 Task: Look for space in Avola, Italy from 2nd September, 2023 to 6th September, 2023 for 2 adults in price range Rs.15000 to Rs.20000. Place can be entire place with 1  bedroom having 1 bed and 1 bathroom. Property type can be house, flat, guest house, hotel. Booking option can be shelf check-in. Required host language is English.
Action: Mouse moved to (391, 71)
Screenshot: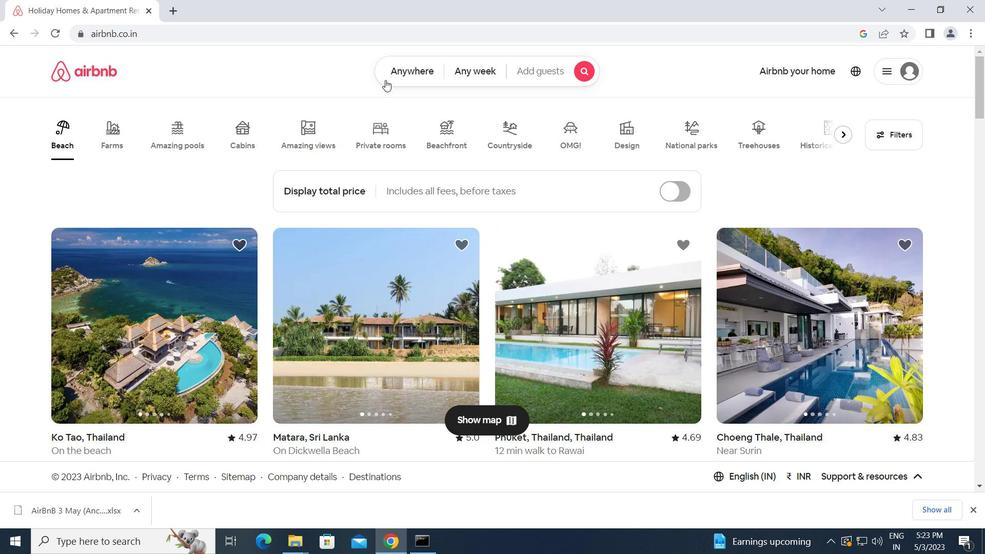 
Action: Mouse pressed left at (391, 71)
Screenshot: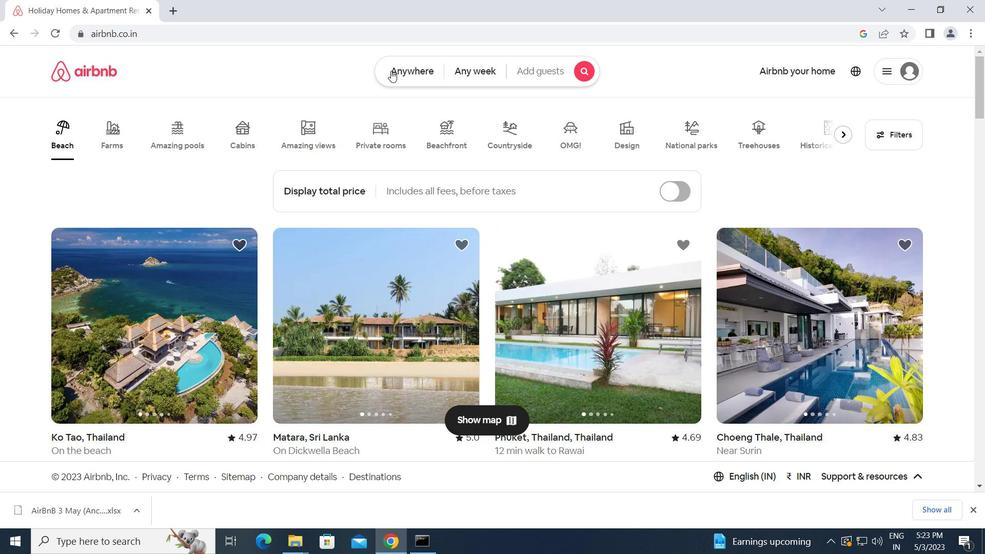 
Action: Mouse moved to (323, 120)
Screenshot: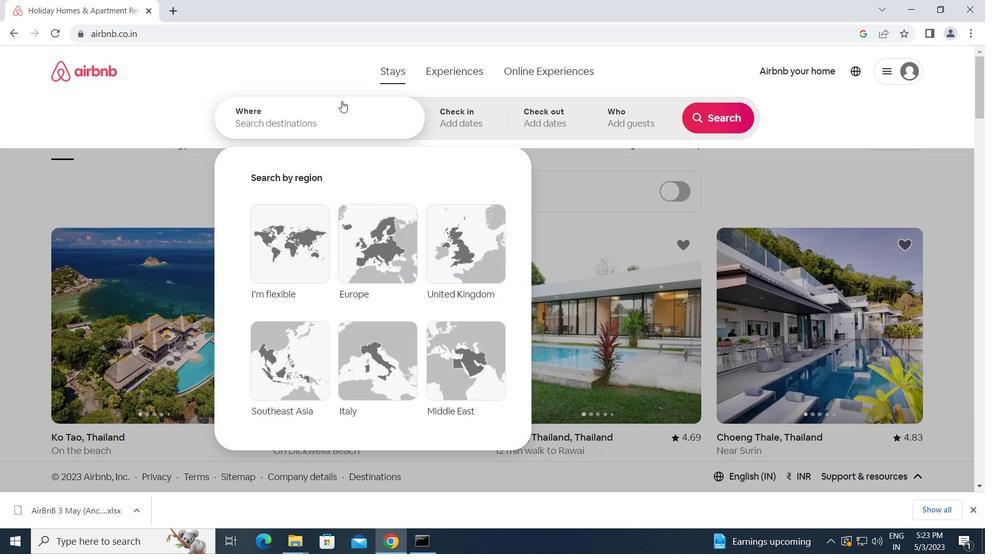 
Action: Mouse pressed left at (323, 120)
Screenshot: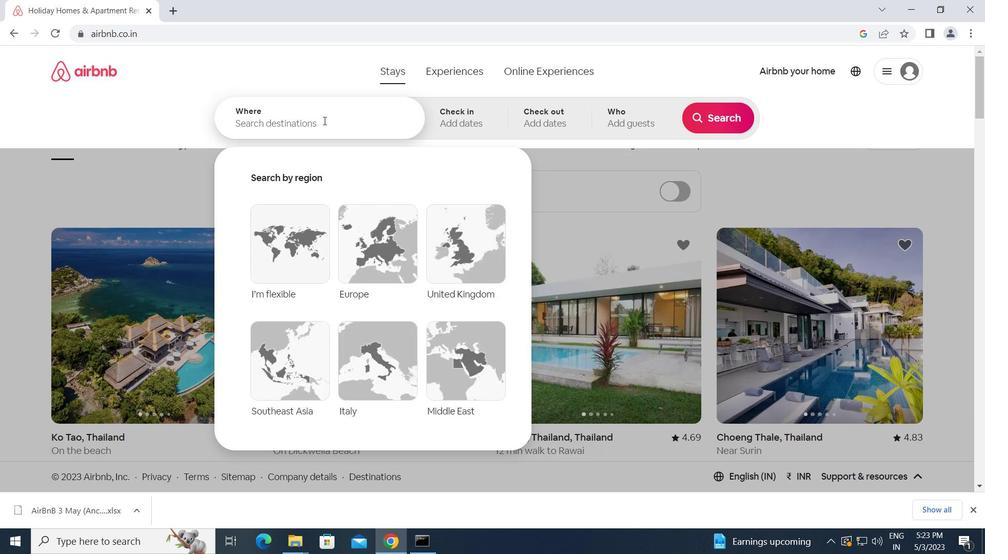 
Action: Key pressed <Key.caps_lock>a<Key.caps_lock>vola,<Key.space><Key.caps_lock>i<Key.caps_lock>taly<Key.enter>
Screenshot: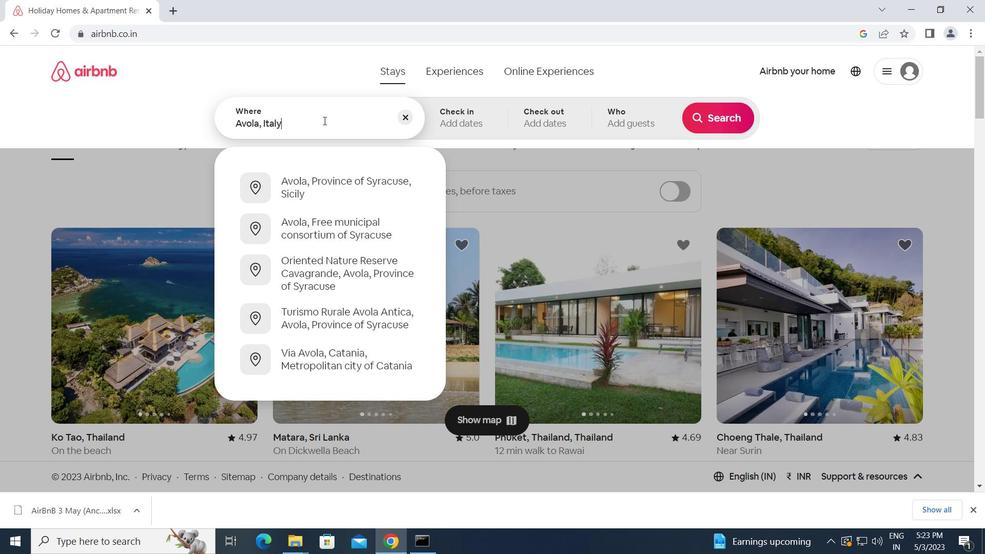 
Action: Mouse moved to (711, 218)
Screenshot: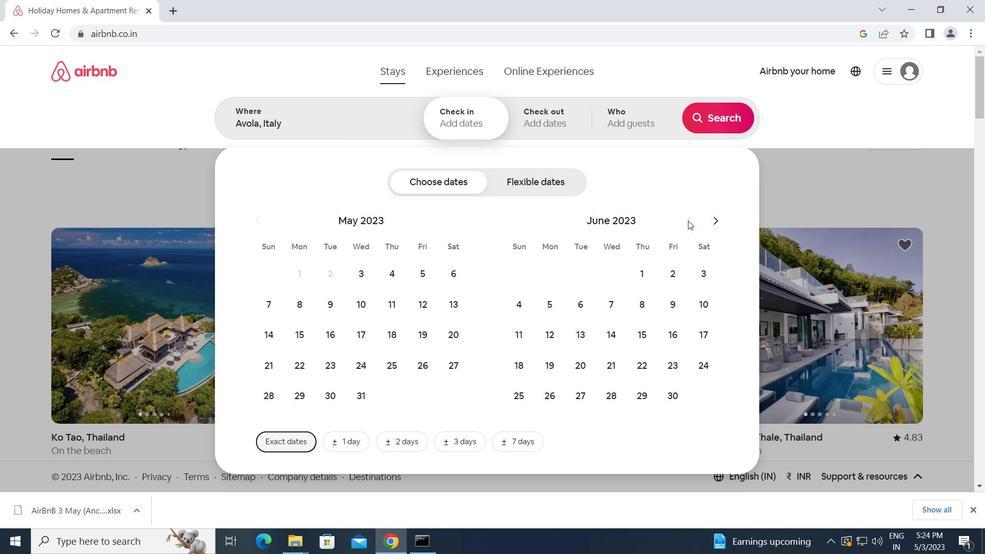 
Action: Mouse pressed left at (711, 218)
Screenshot: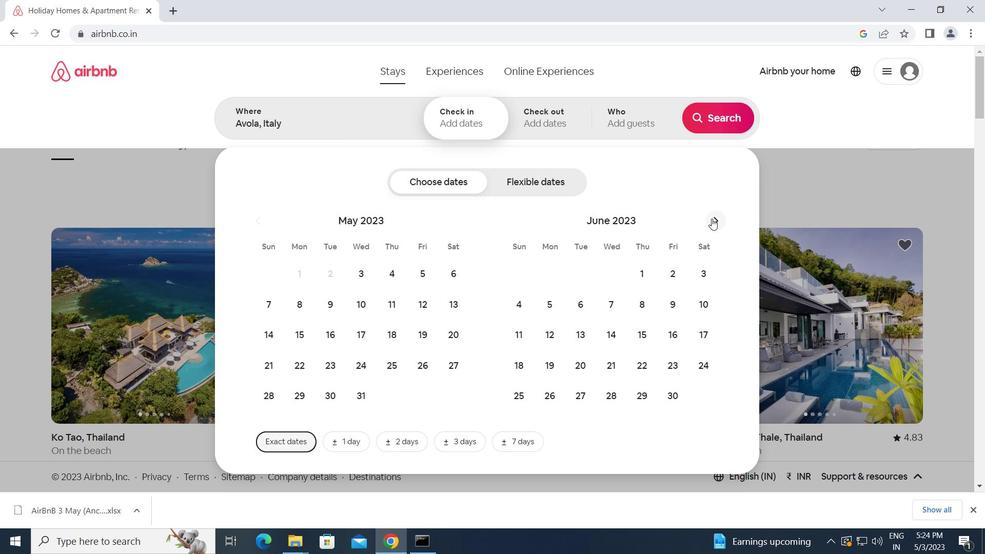 
Action: Mouse pressed left at (711, 218)
Screenshot: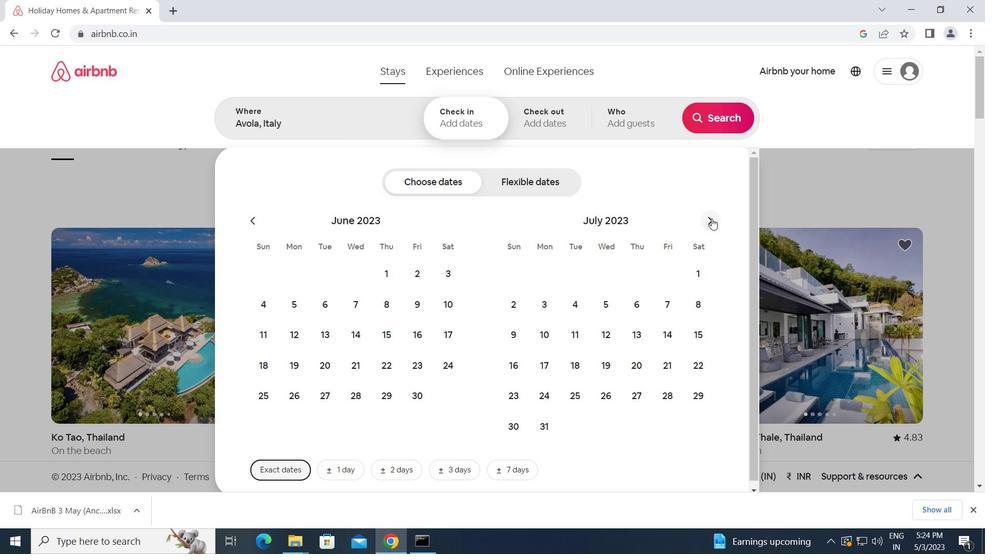 
Action: Mouse pressed left at (711, 218)
Screenshot: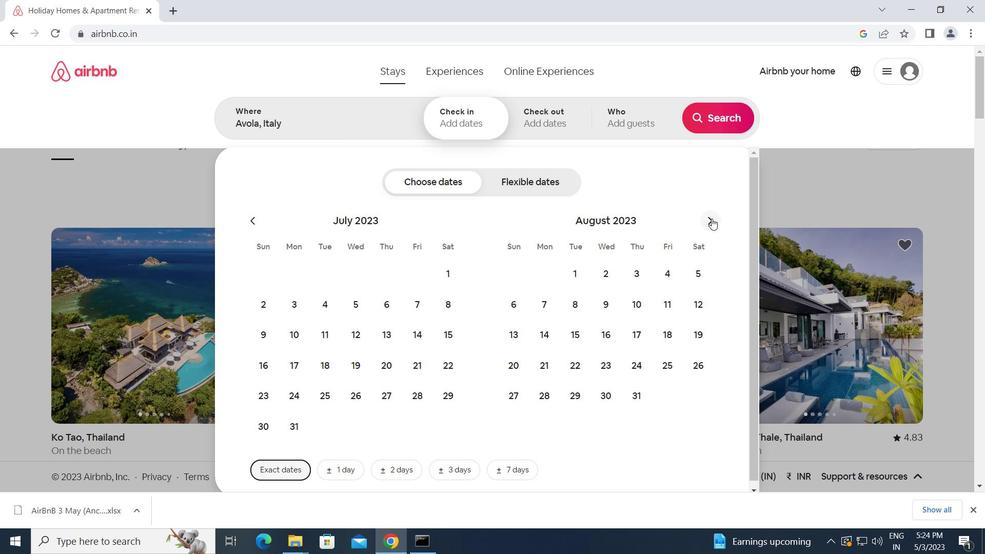 
Action: Mouse moved to (609, 306)
Screenshot: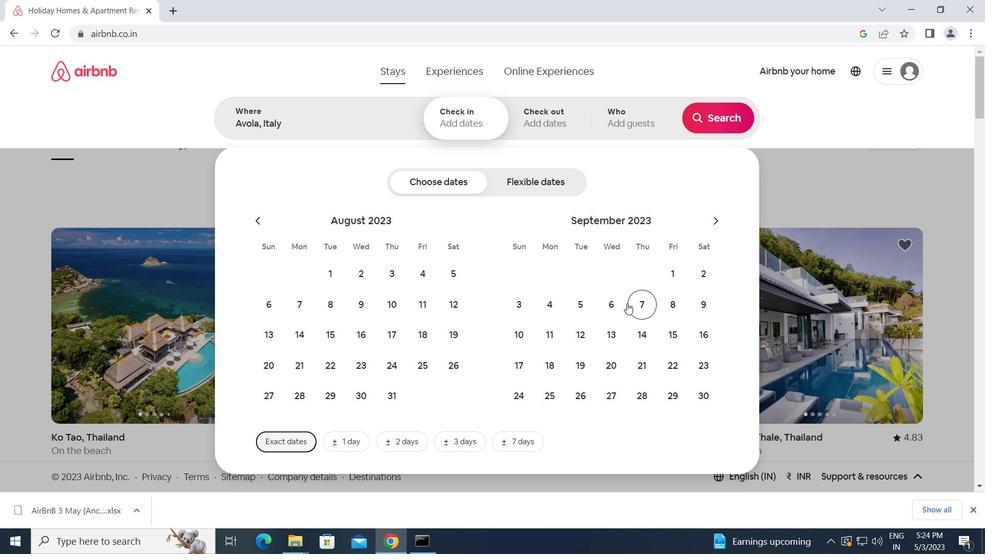
Action: Mouse pressed left at (609, 306)
Screenshot: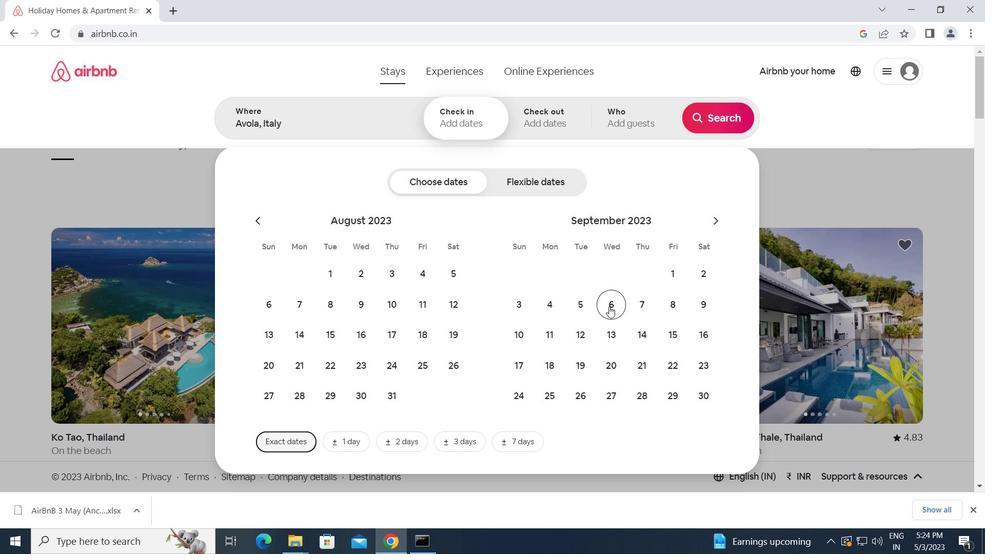 
Action: Mouse moved to (701, 267)
Screenshot: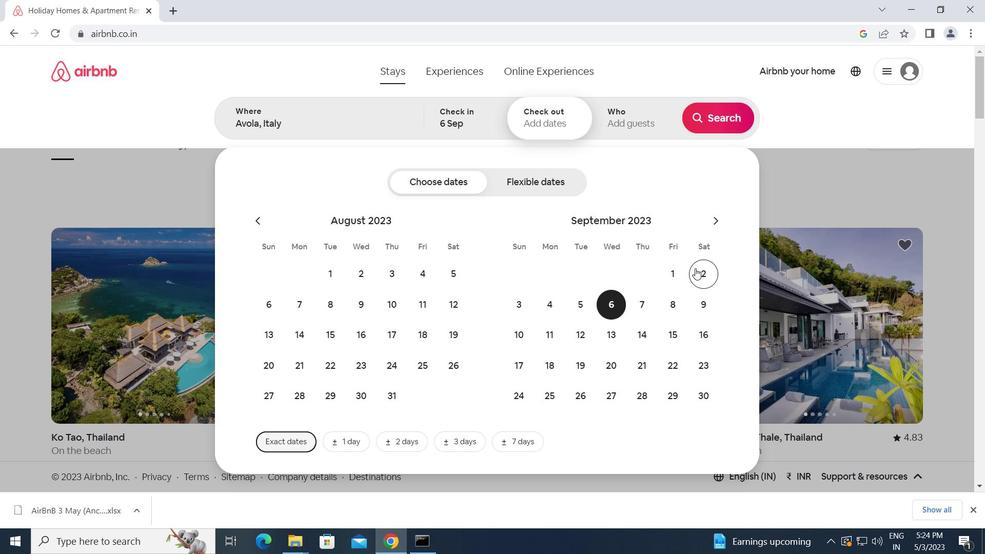 
Action: Mouse pressed left at (701, 267)
Screenshot: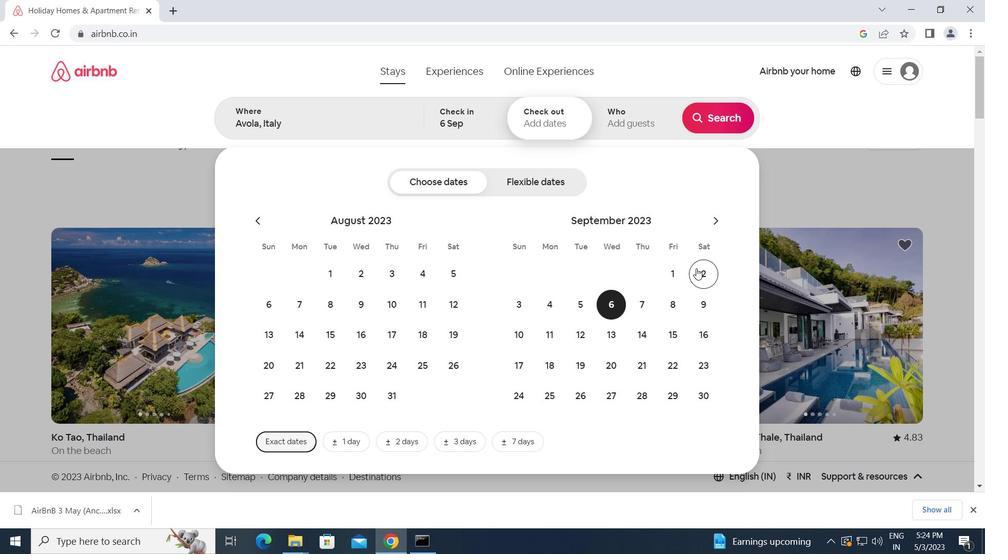 
Action: Mouse moved to (619, 307)
Screenshot: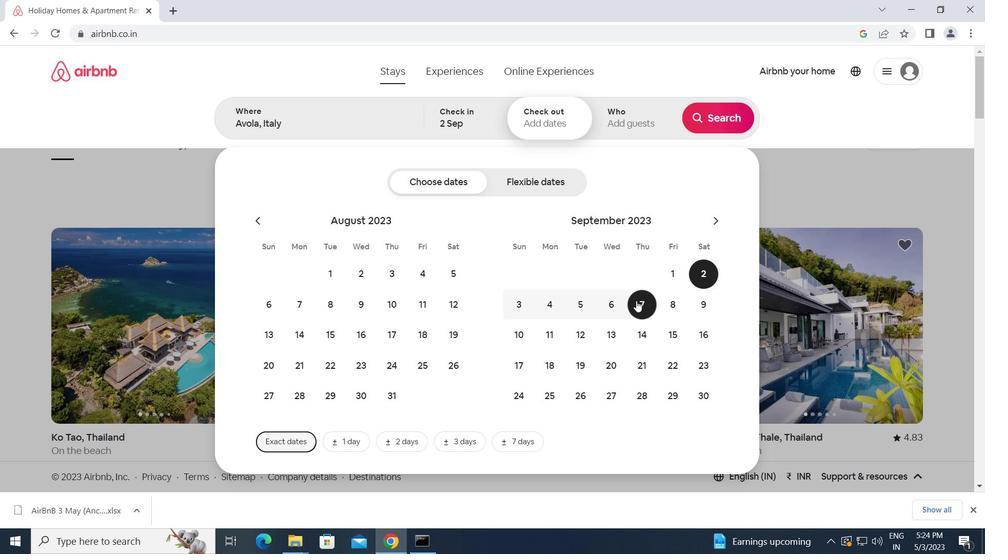
Action: Mouse pressed left at (619, 307)
Screenshot: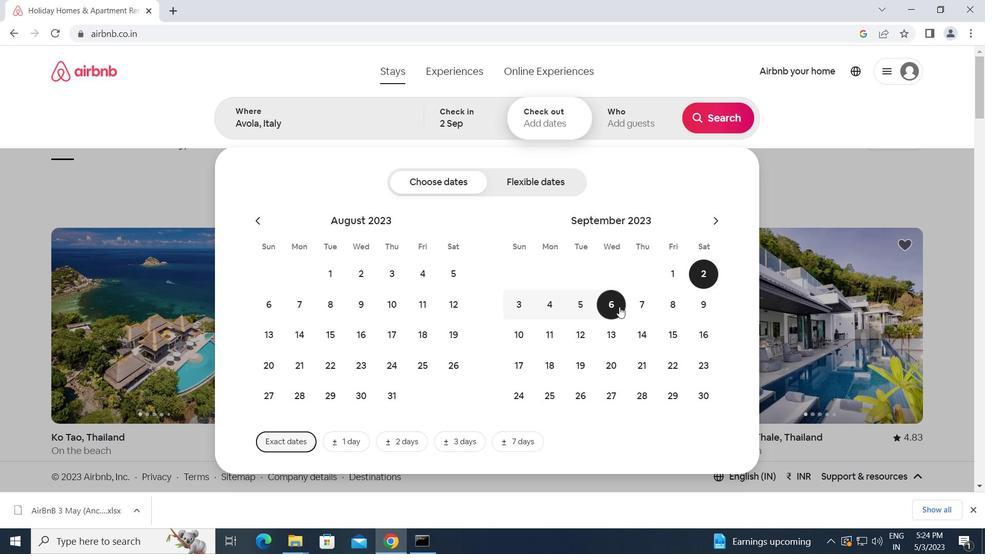 
Action: Mouse moved to (644, 128)
Screenshot: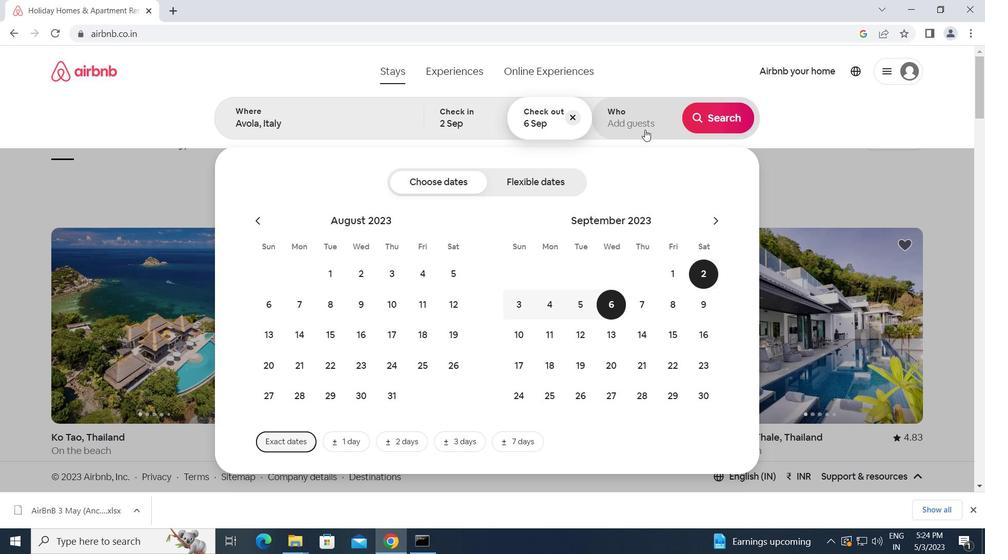 
Action: Mouse pressed left at (644, 128)
Screenshot: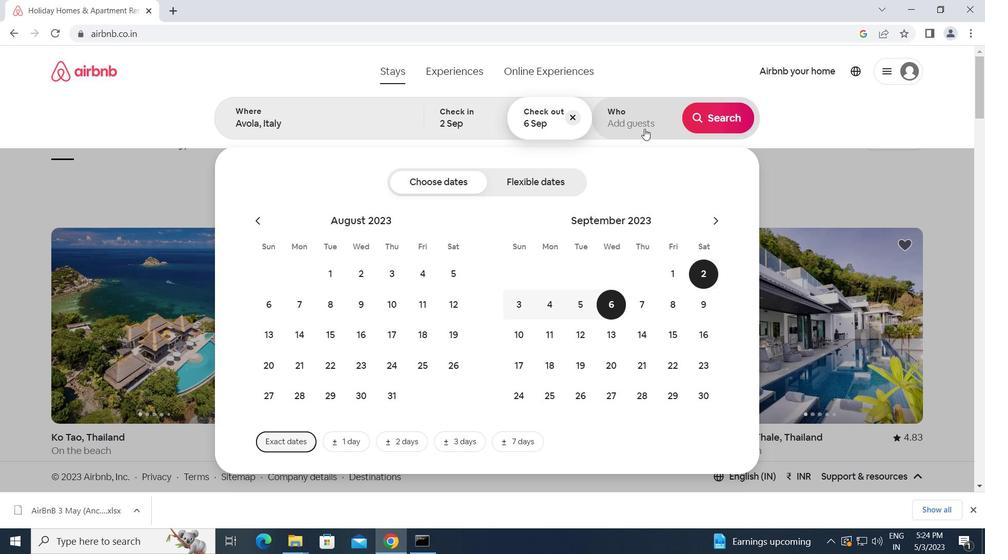 
Action: Mouse moved to (725, 187)
Screenshot: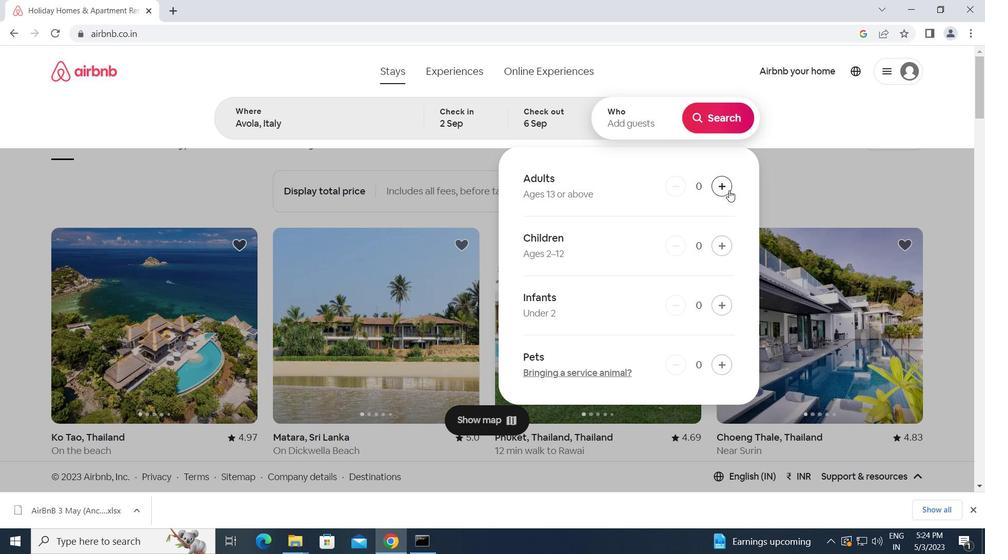 
Action: Mouse pressed left at (725, 187)
Screenshot: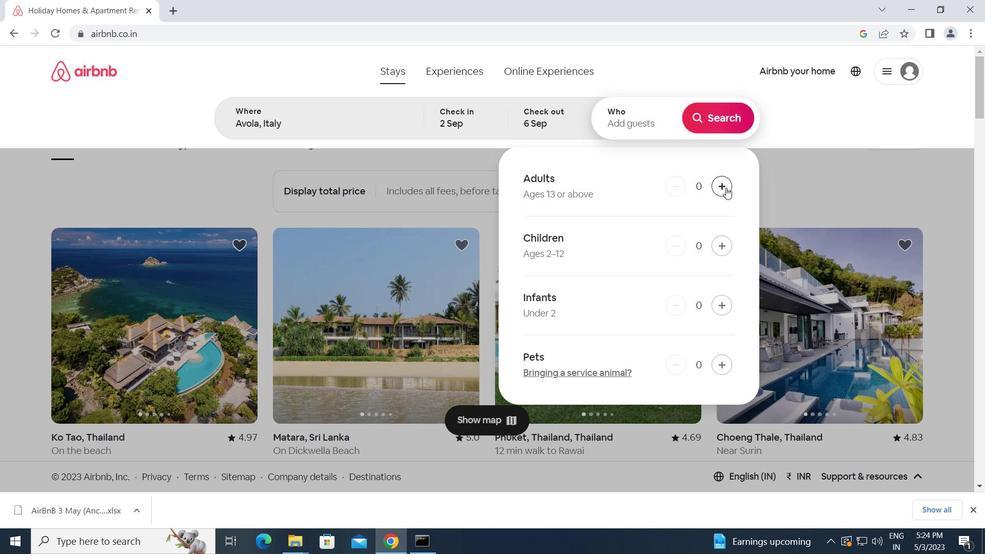 
Action: Mouse pressed left at (725, 187)
Screenshot: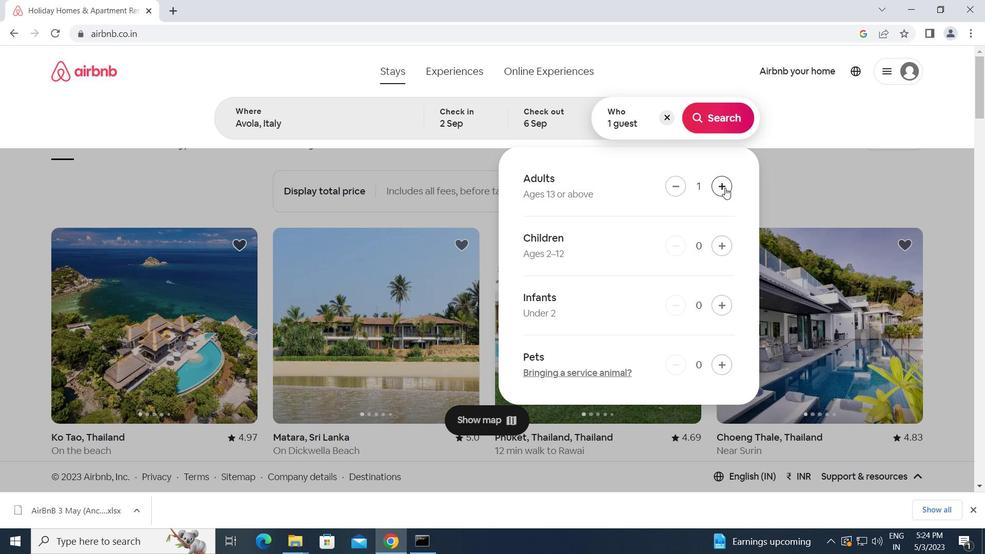 
Action: Mouse moved to (719, 112)
Screenshot: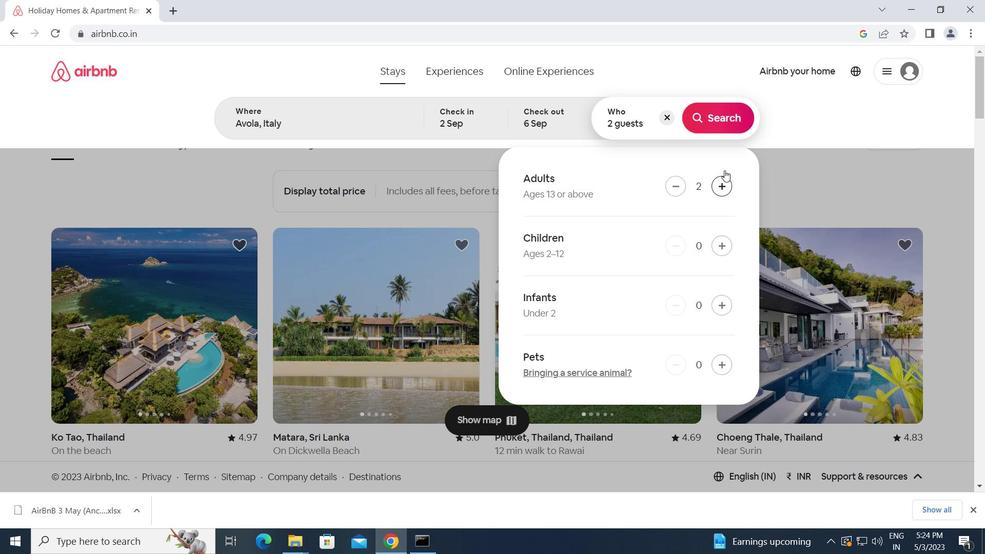 
Action: Mouse pressed left at (719, 112)
Screenshot: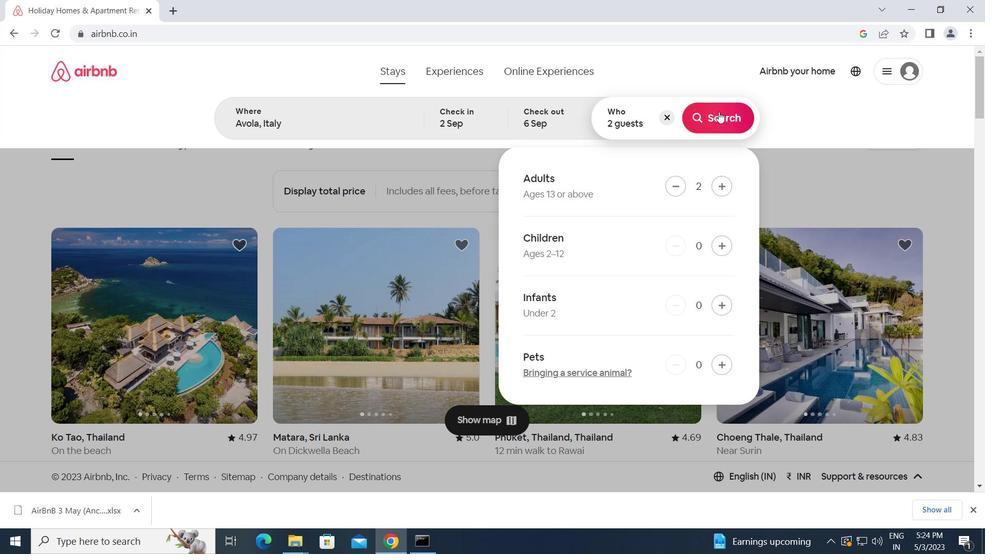 
Action: Mouse moved to (914, 117)
Screenshot: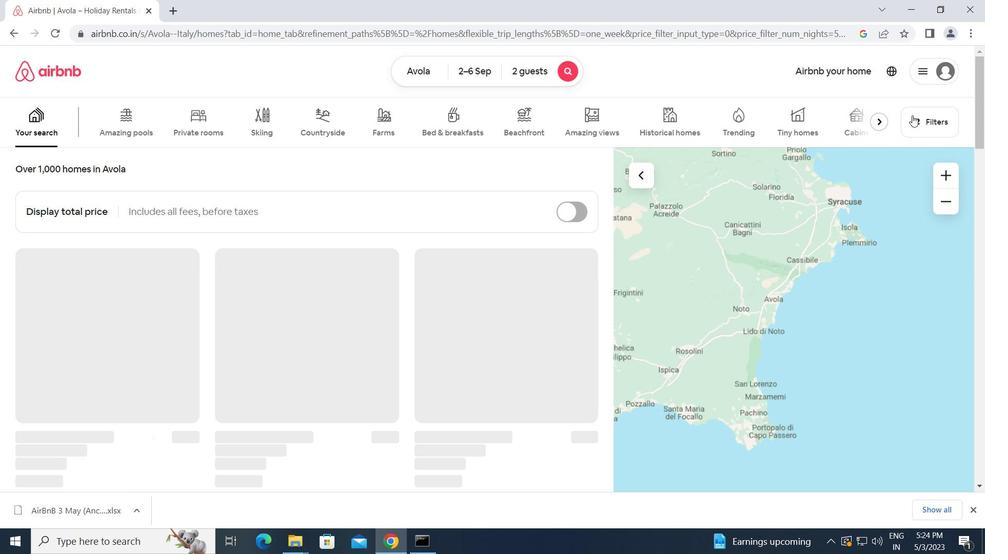 
Action: Mouse pressed left at (914, 117)
Screenshot: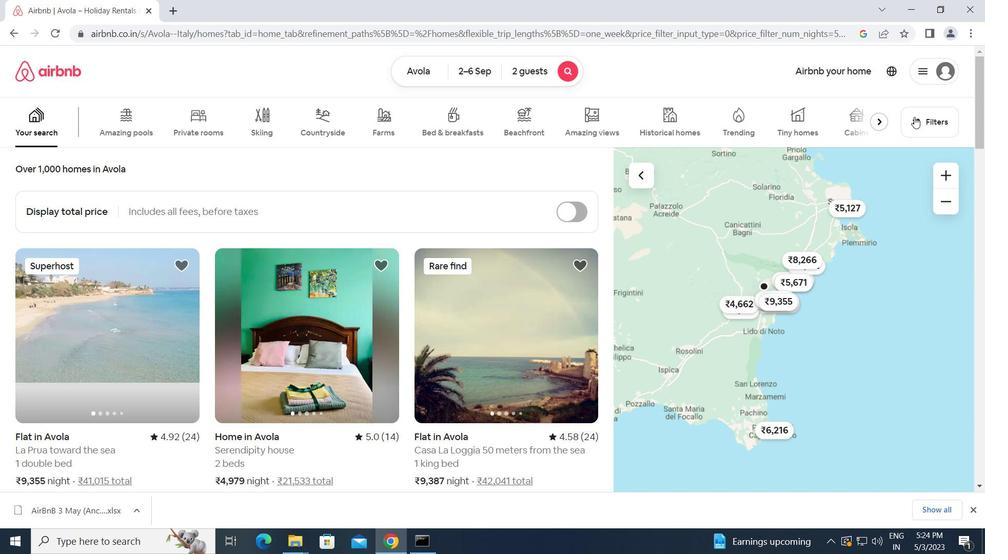 
Action: Mouse moved to (333, 285)
Screenshot: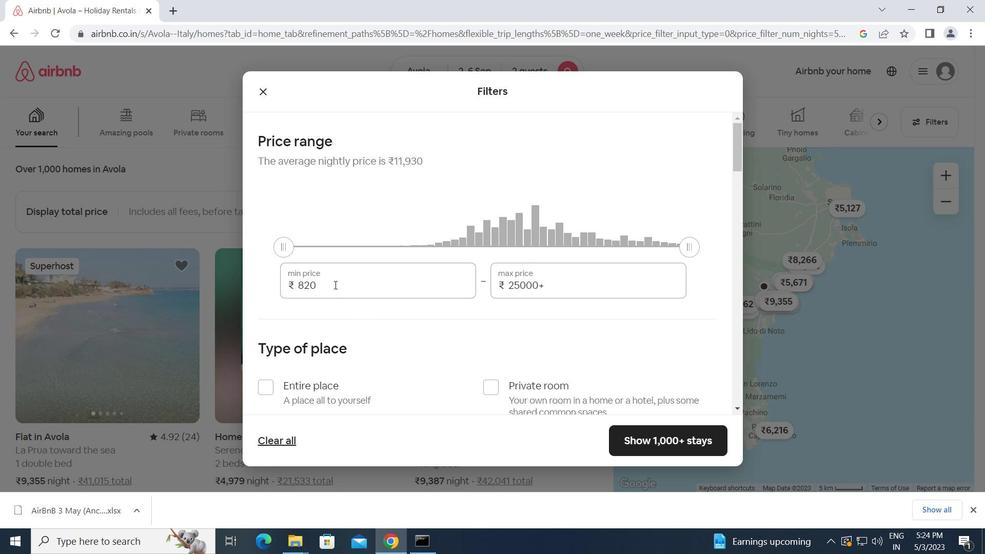 
Action: Mouse pressed left at (333, 285)
Screenshot: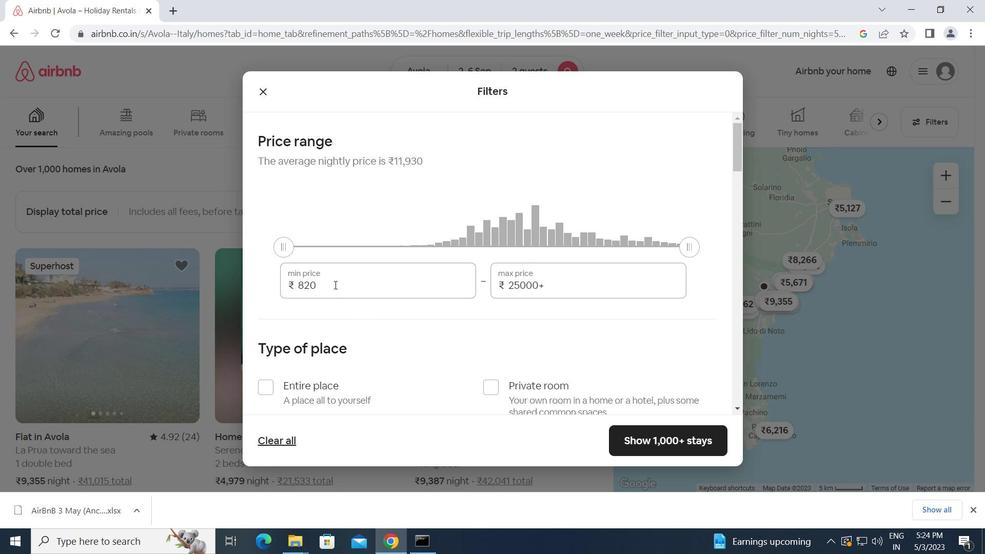 
Action: Mouse moved to (287, 289)
Screenshot: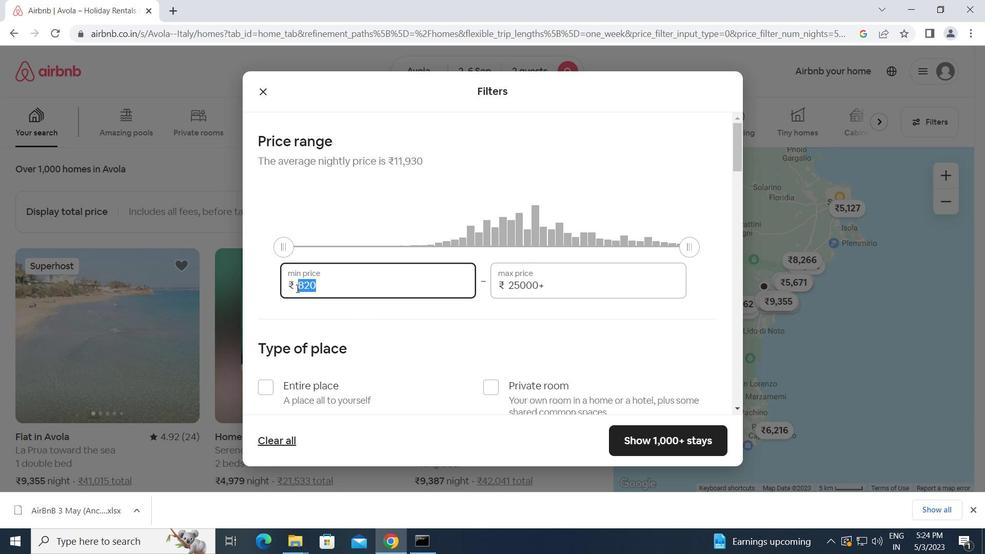 
Action: Key pressed 15000<Key.tab>20000
Screenshot: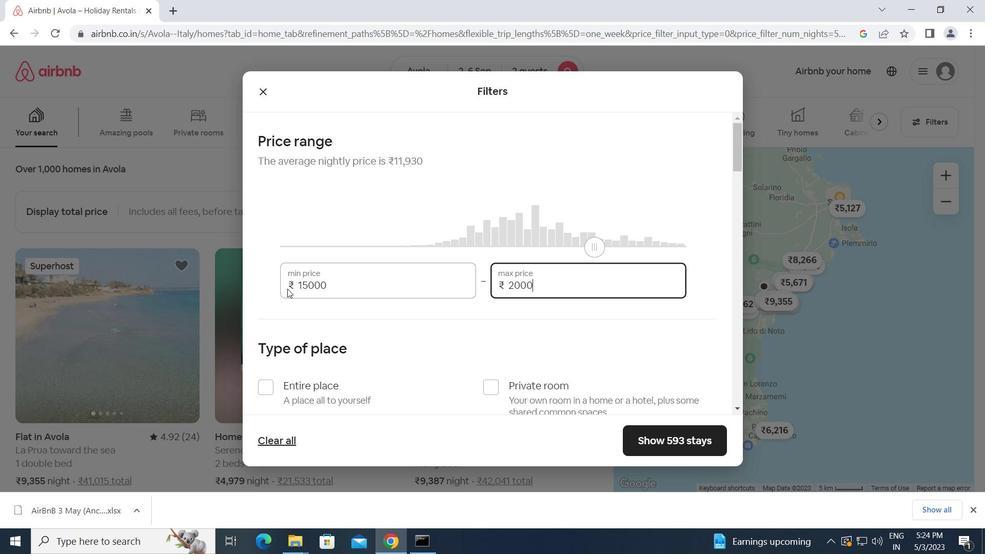 
Action: Mouse moved to (305, 320)
Screenshot: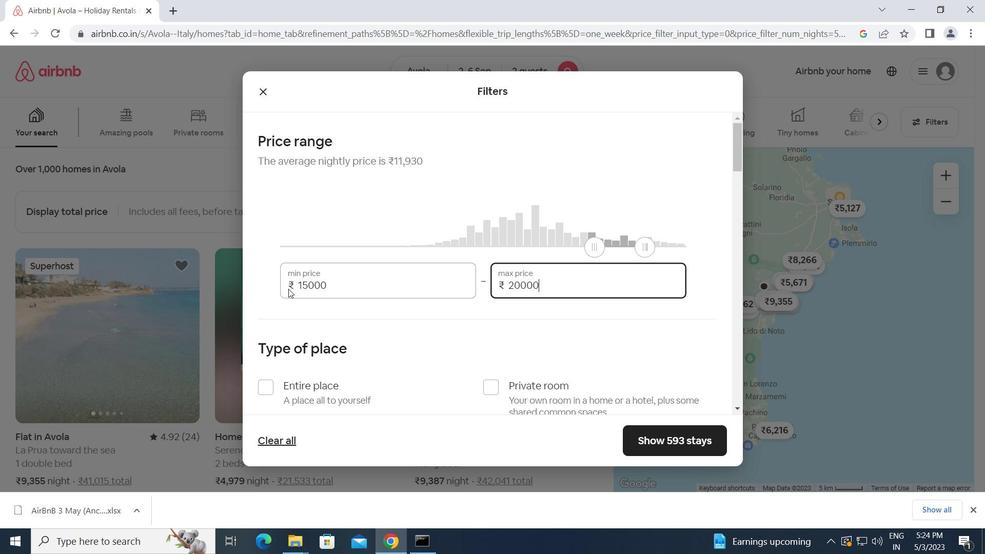 
Action: Mouse scrolled (305, 319) with delta (0, 0)
Screenshot: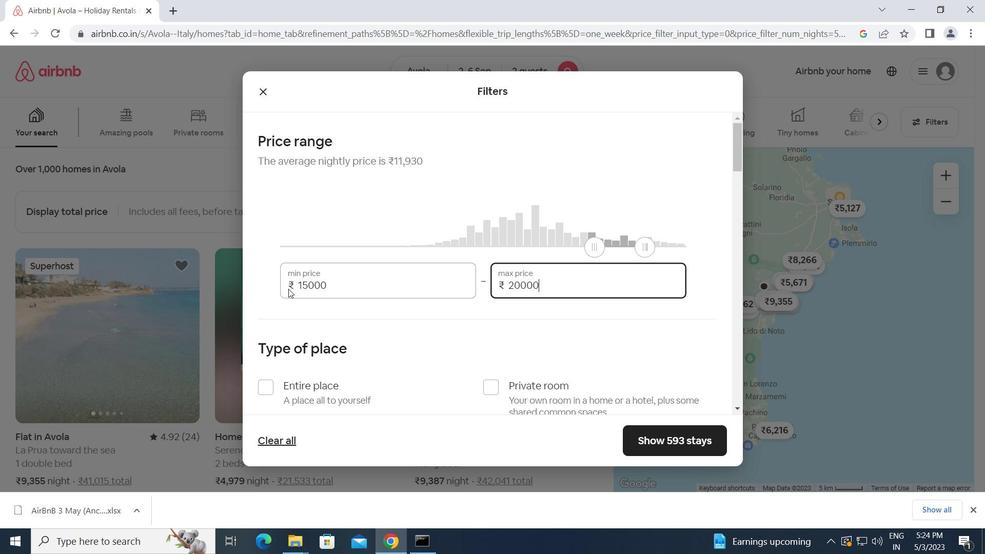 
Action: Mouse moved to (309, 323)
Screenshot: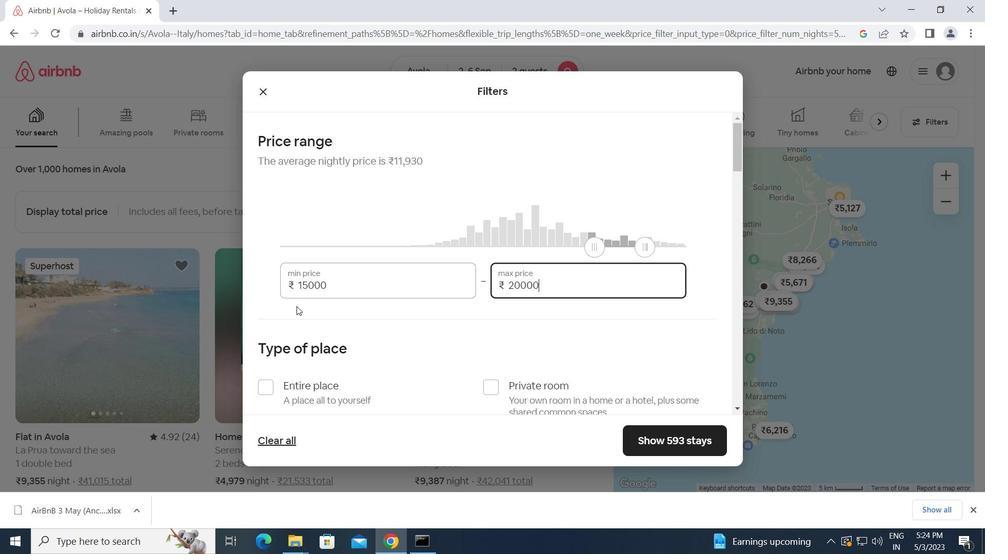 
Action: Mouse scrolled (309, 322) with delta (0, 0)
Screenshot: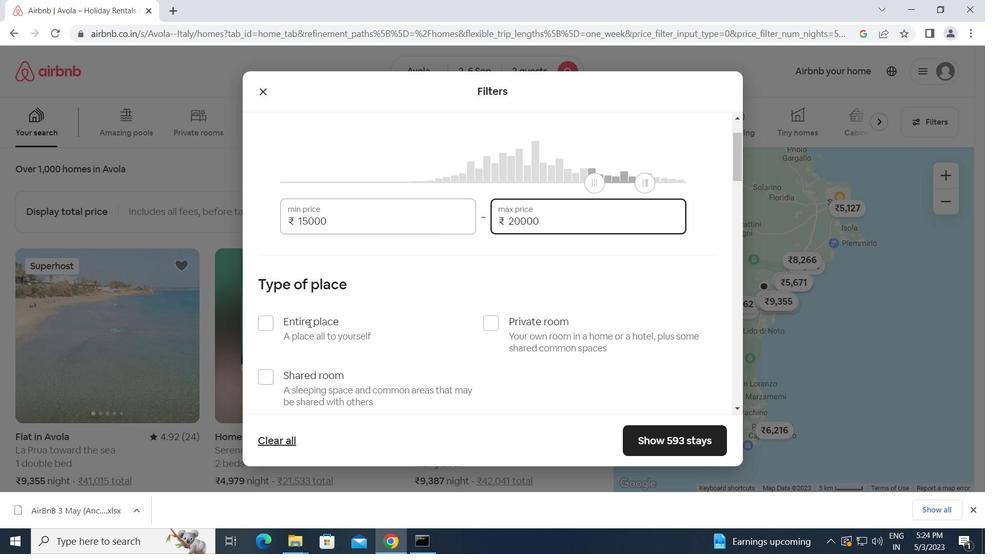 
Action: Mouse moved to (266, 257)
Screenshot: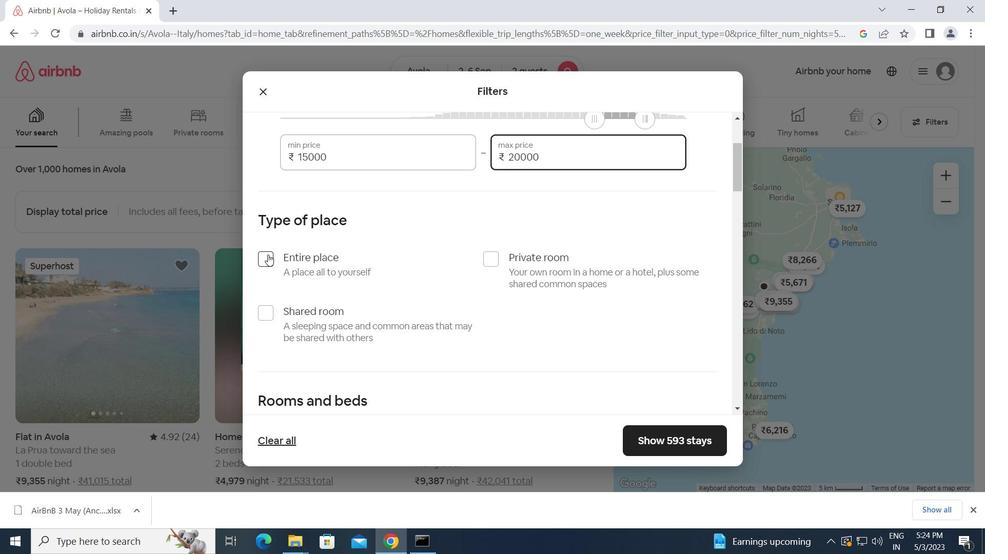 
Action: Mouse pressed left at (266, 257)
Screenshot: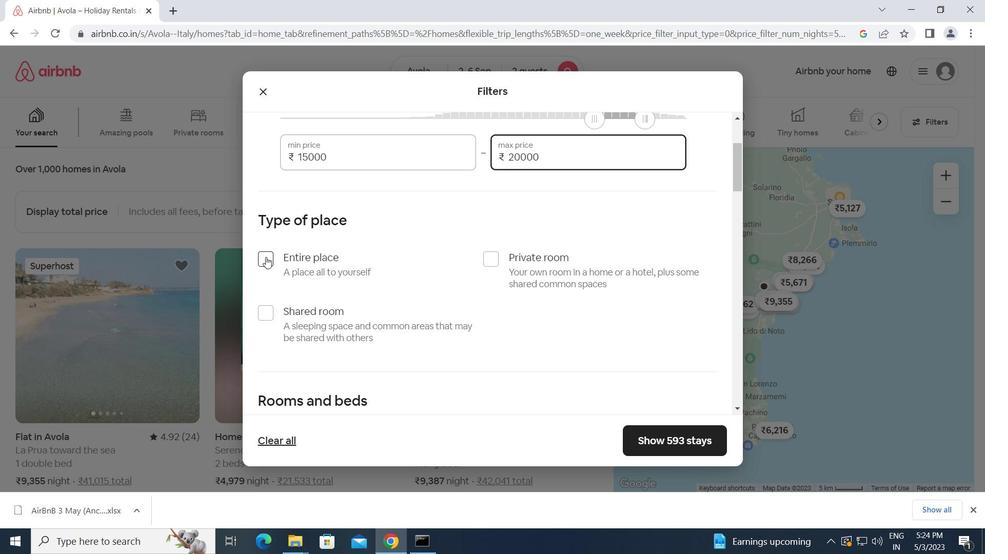 
Action: Mouse moved to (357, 329)
Screenshot: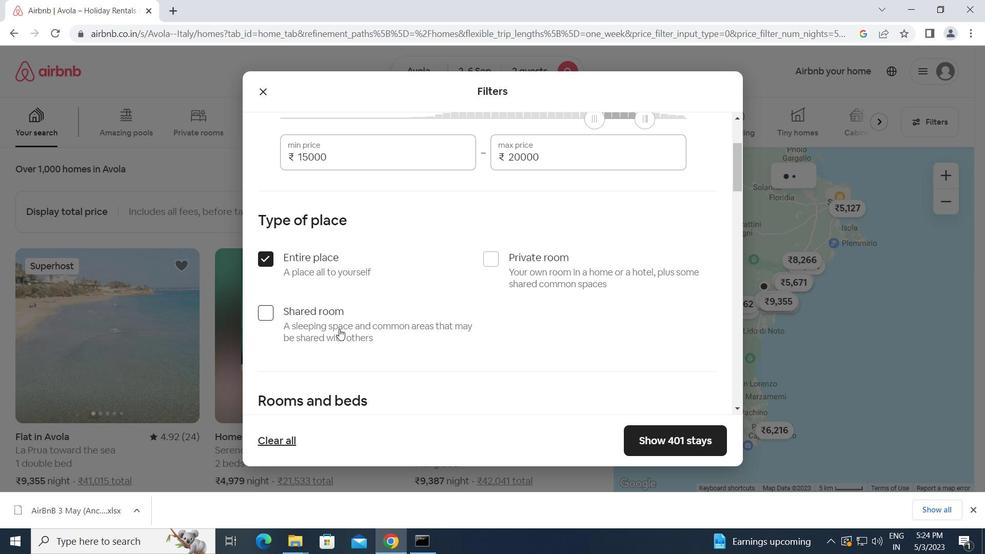 
Action: Mouse scrolled (357, 329) with delta (0, 0)
Screenshot: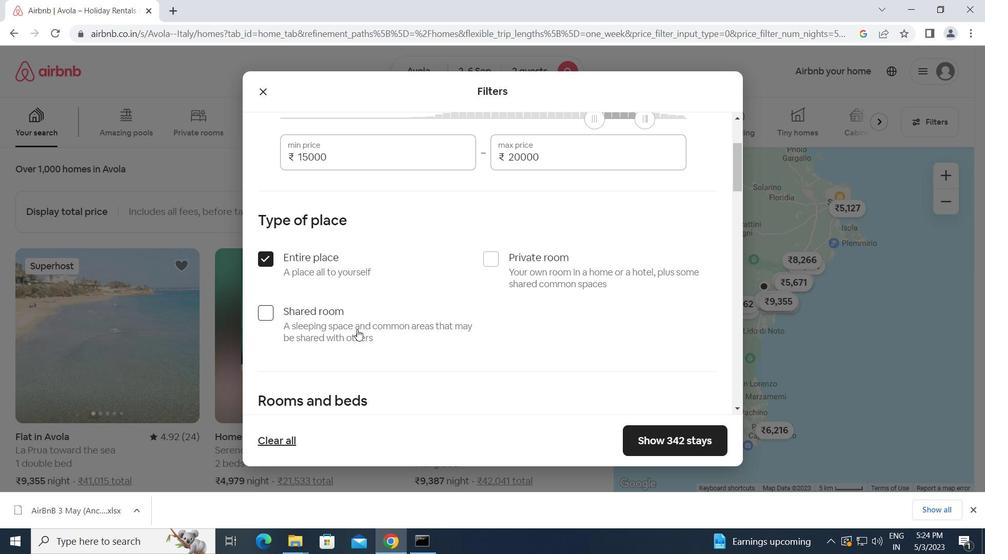 
Action: Mouse scrolled (357, 329) with delta (0, 0)
Screenshot: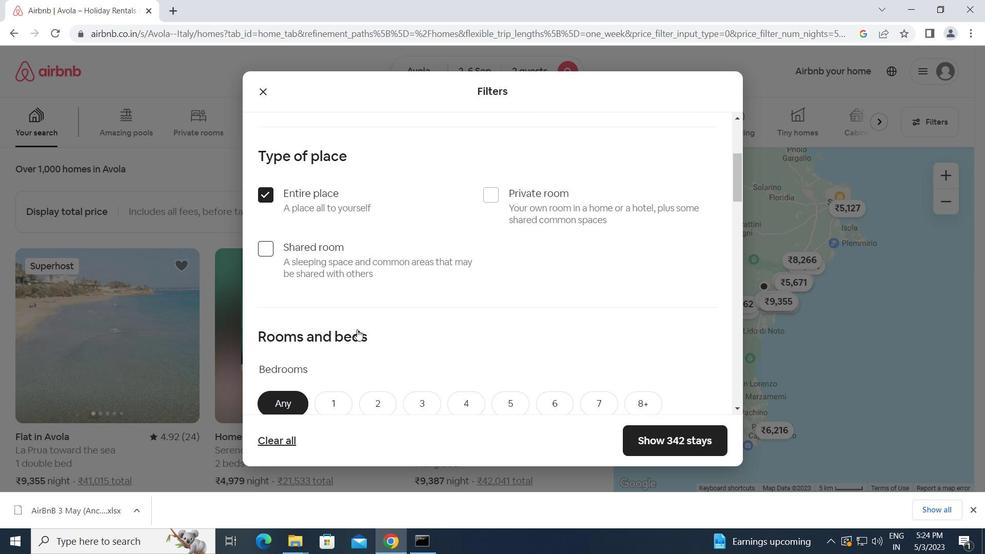 
Action: Mouse scrolled (357, 329) with delta (0, 0)
Screenshot: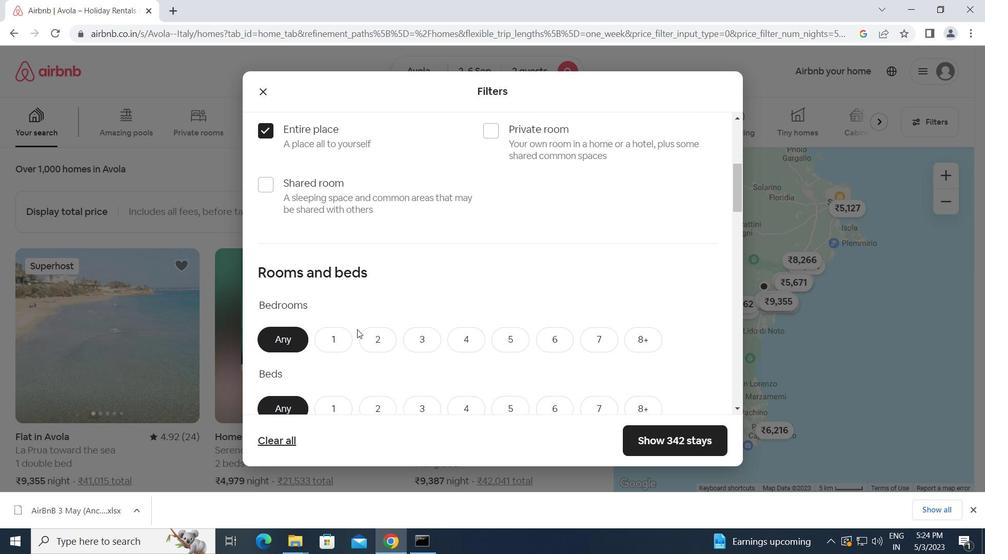 
Action: Mouse moved to (338, 279)
Screenshot: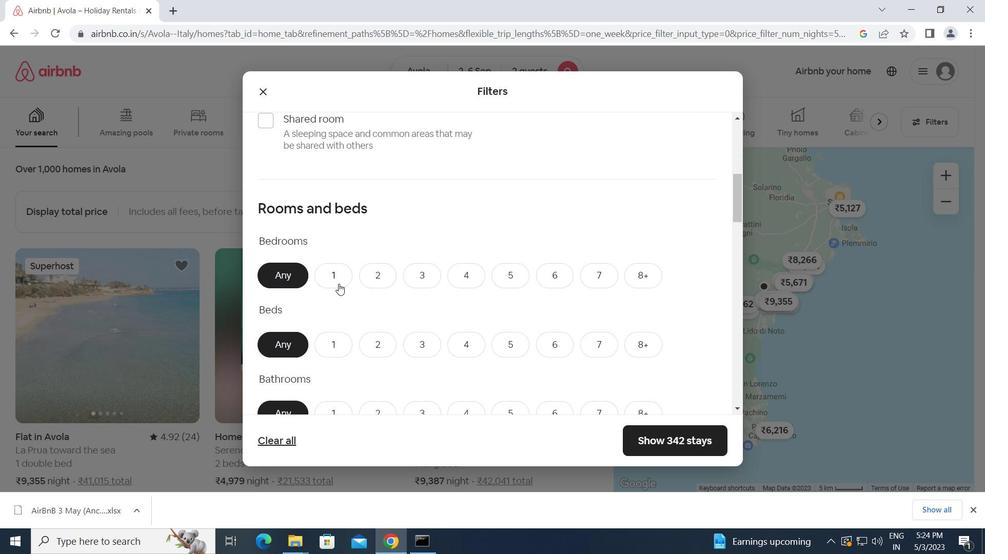 
Action: Mouse pressed left at (338, 279)
Screenshot: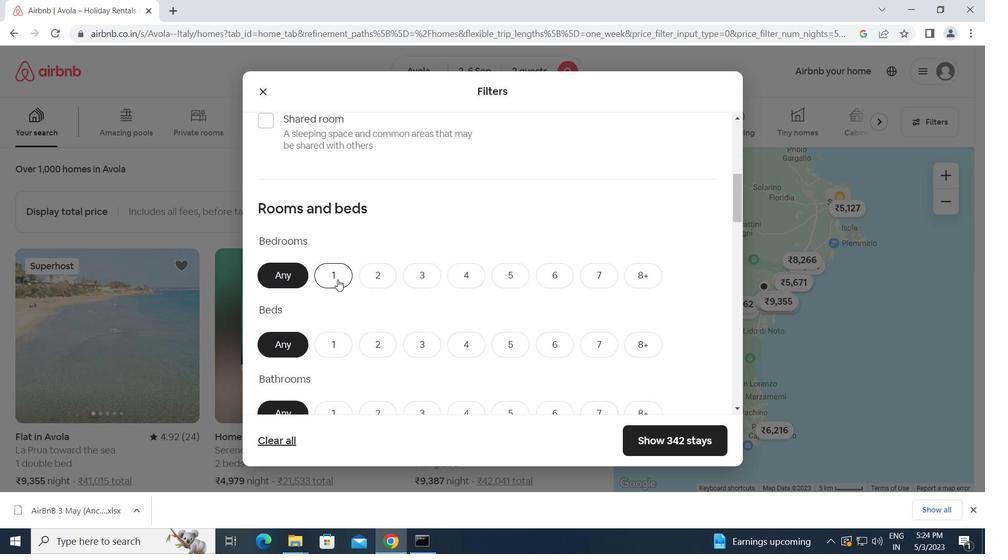 
Action: Mouse moved to (347, 342)
Screenshot: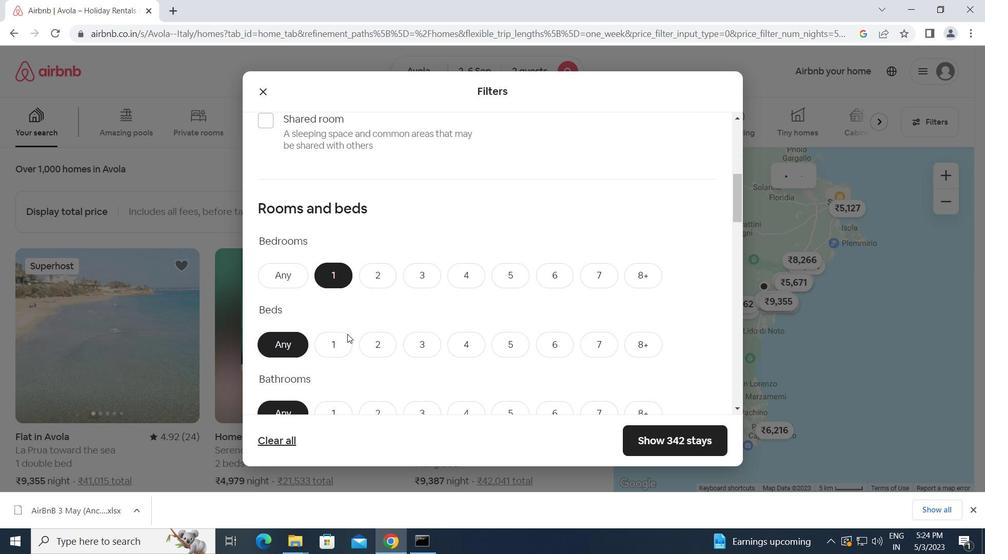 
Action: Mouse pressed left at (347, 342)
Screenshot: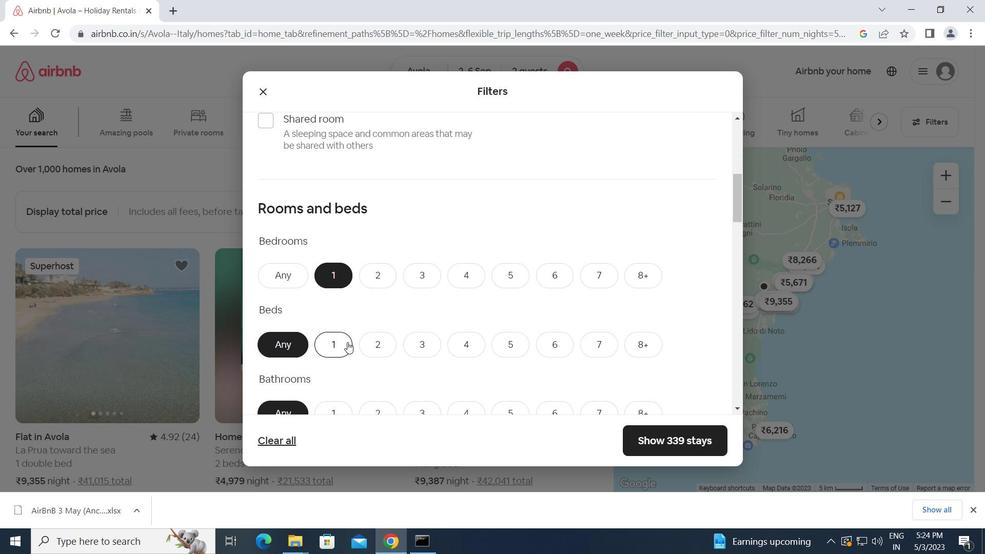 
Action: Mouse moved to (357, 367)
Screenshot: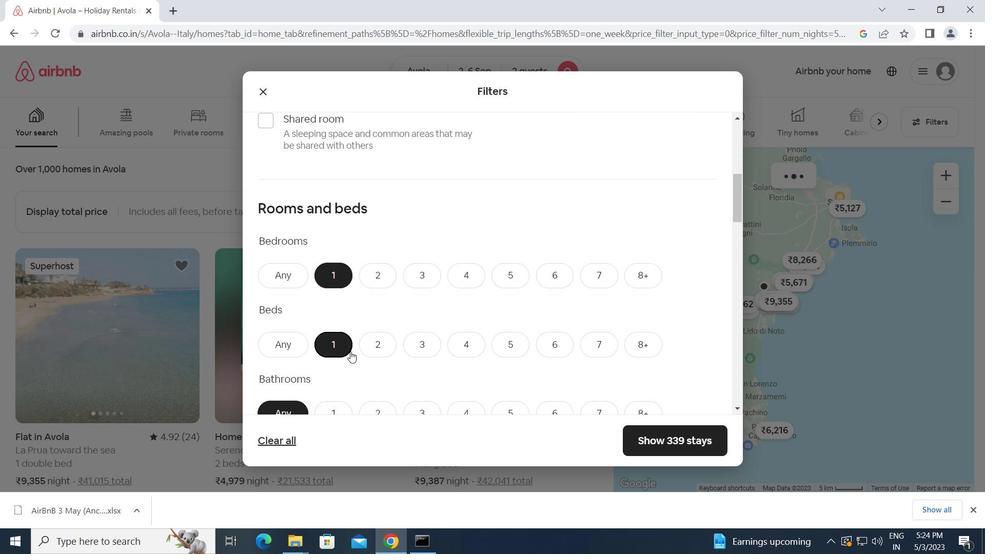 
Action: Mouse scrolled (357, 367) with delta (0, 0)
Screenshot: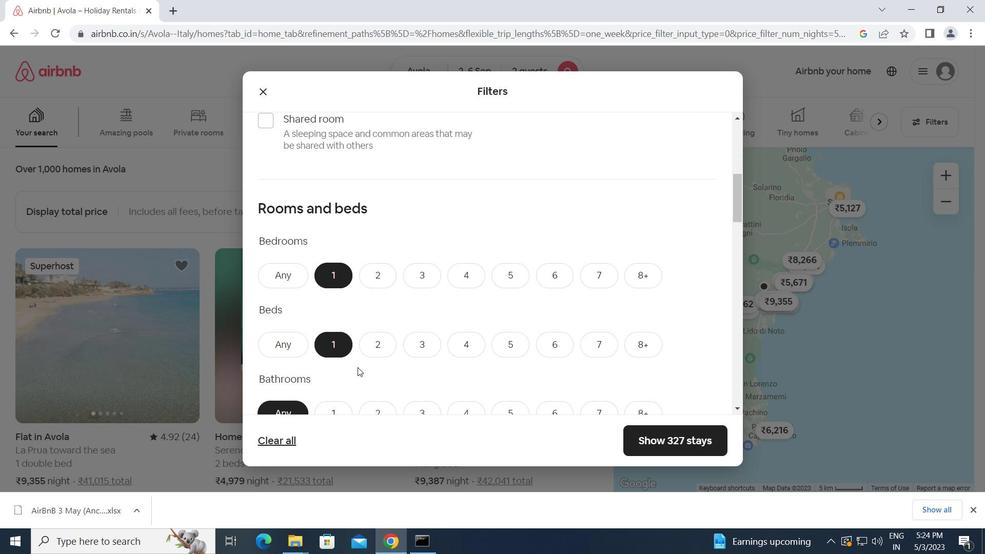 
Action: Mouse moved to (338, 355)
Screenshot: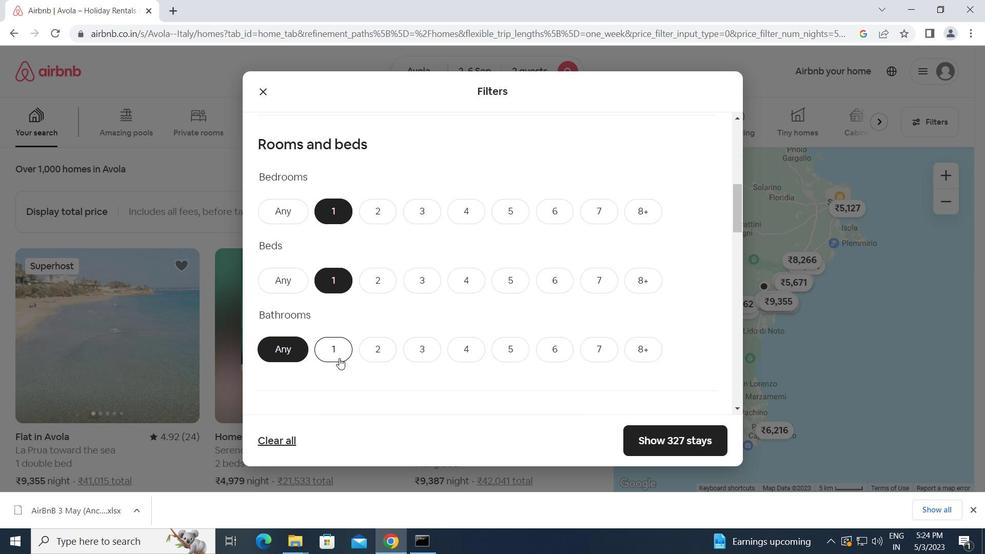 
Action: Mouse pressed left at (338, 355)
Screenshot: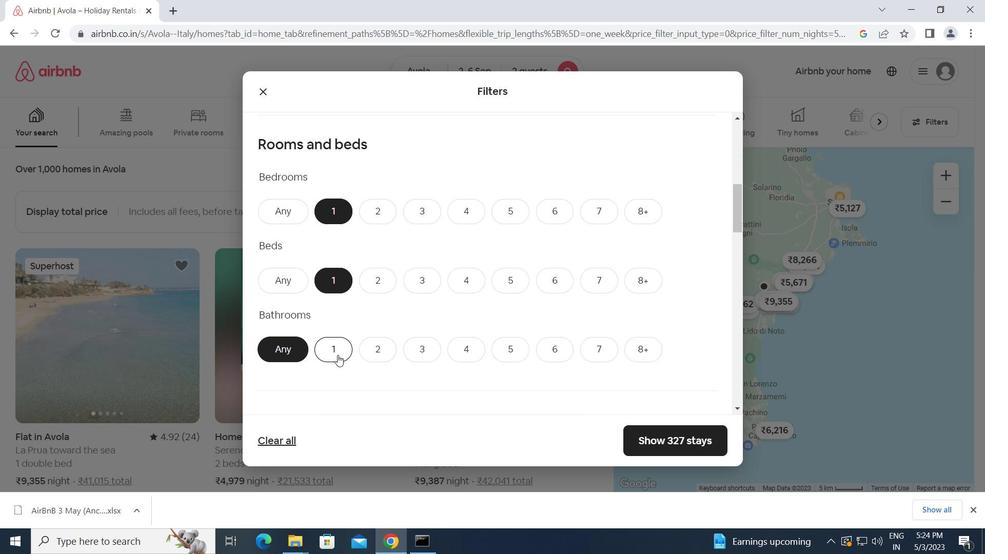 
Action: Mouse moved to (336, 384)
Screenshot: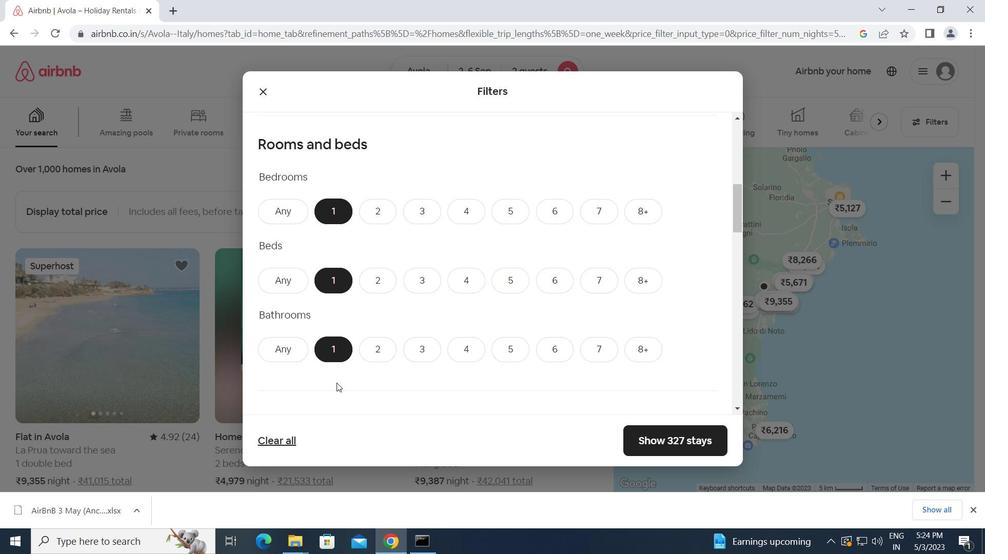 
Action: Mouse scrolled (336, 384) with delta (0, 0)
Screenshot: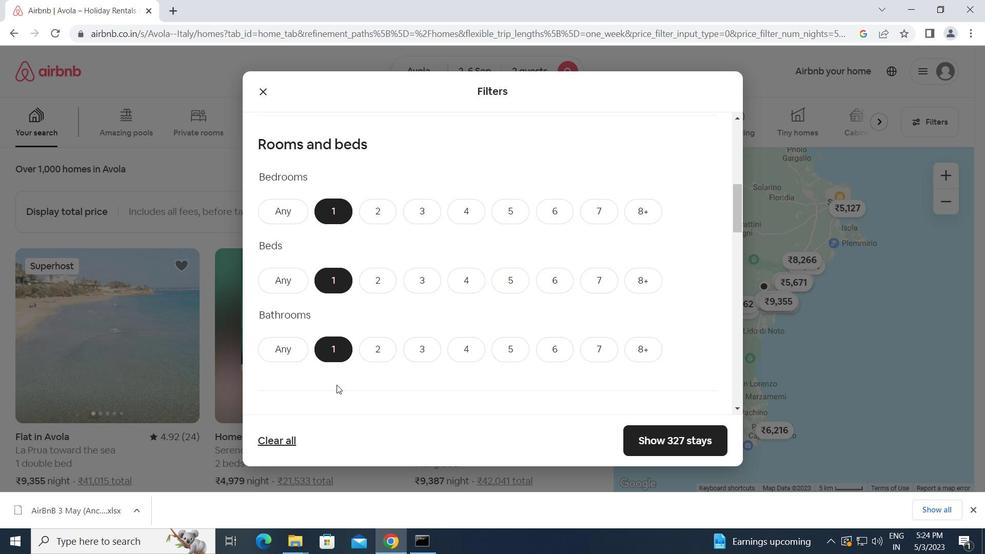 
Action: Mouse moved to (338, 381)
Screenshot: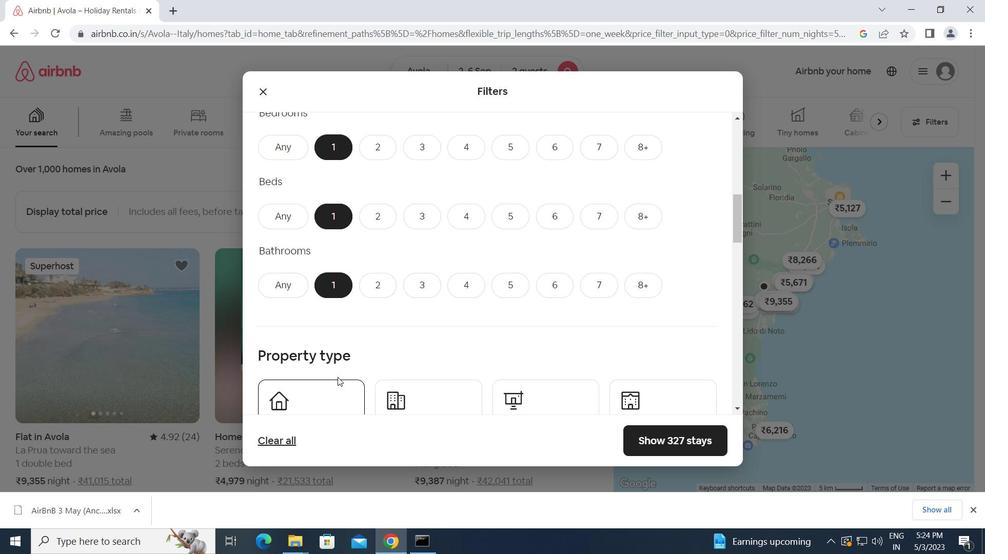 
Action: Mouse scrolled (338, 381) with delta (0, 0)
Screenshot: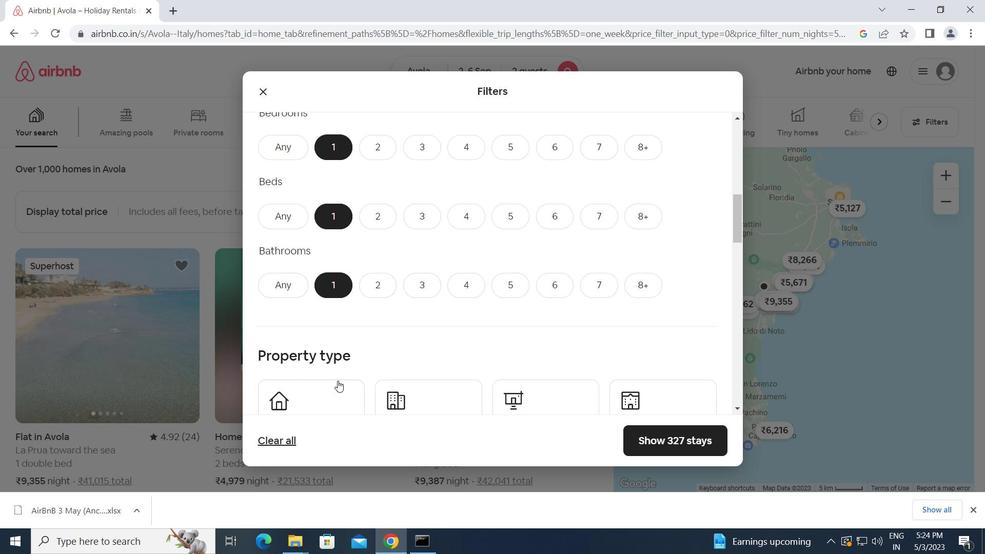 
Action: Mouse moved to (335, 374)
Screenshot: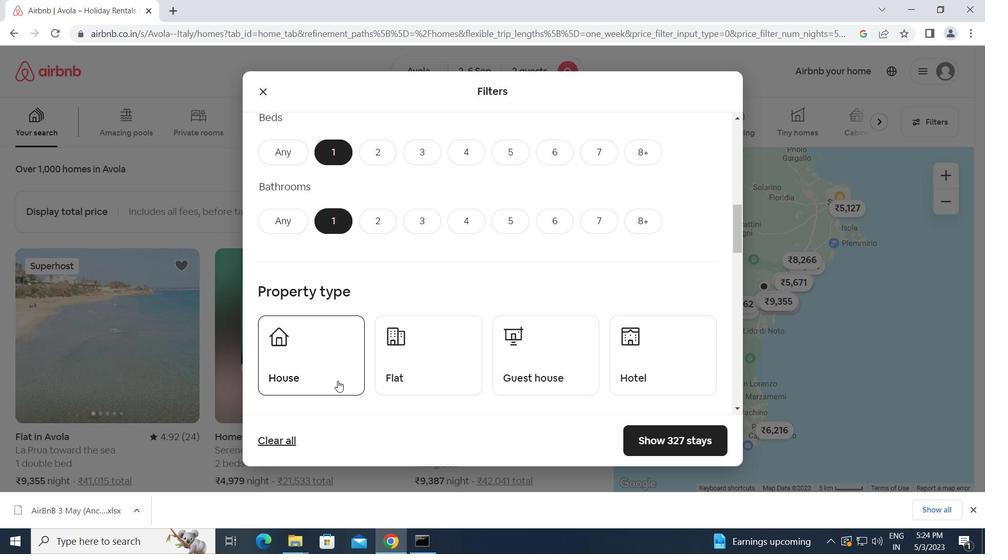 
Action: Mouse pressed left at (335, 374)
Screenshot: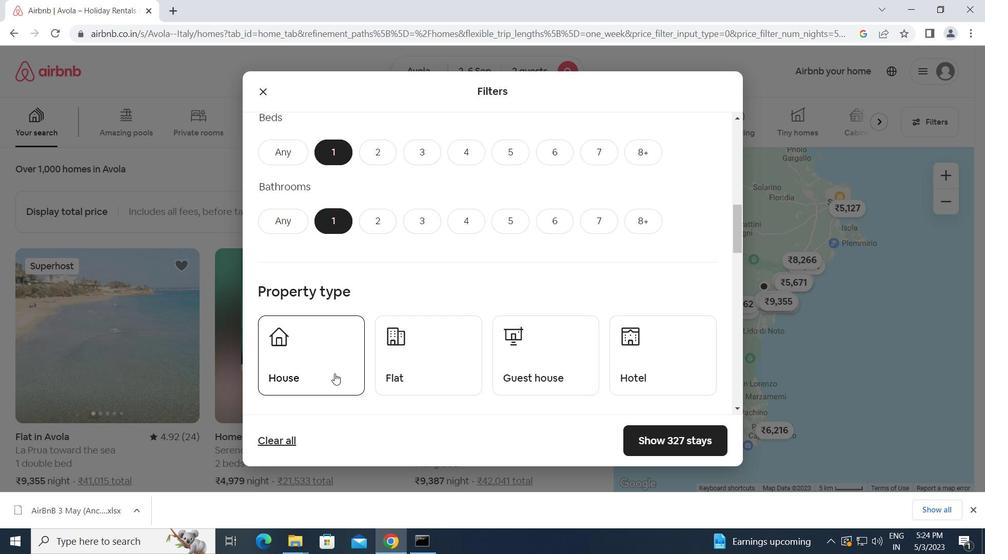 
Action: Mouse moved to (437, 374)
Screenshot: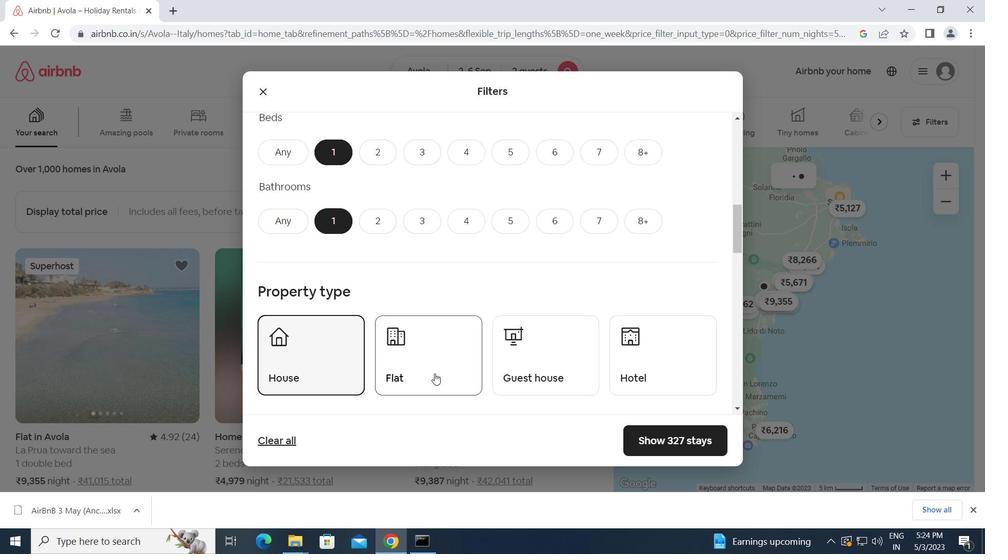 
Action: Mouse pressed left at (437, 374)
Screenshot: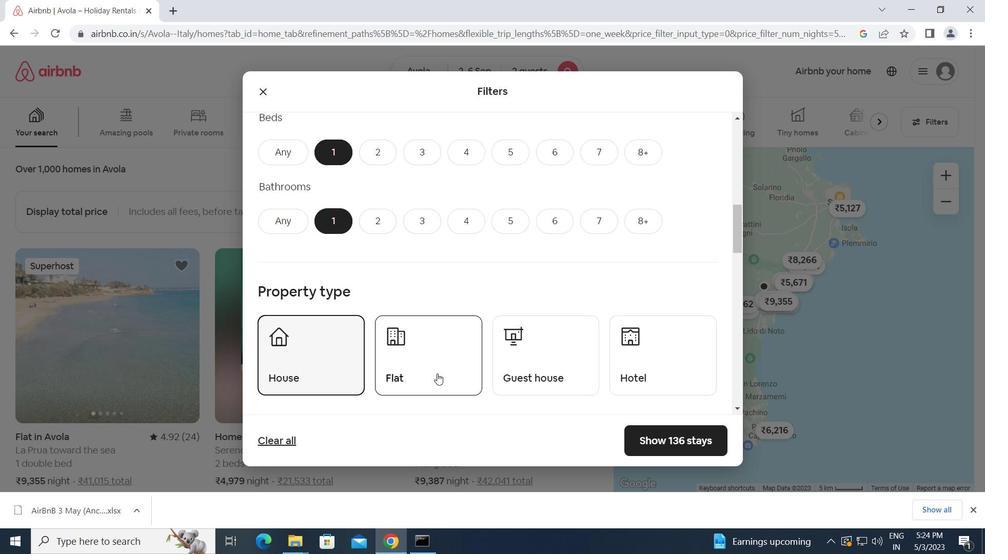 
Action: Mouse moved to (546, 374)
Screenshot: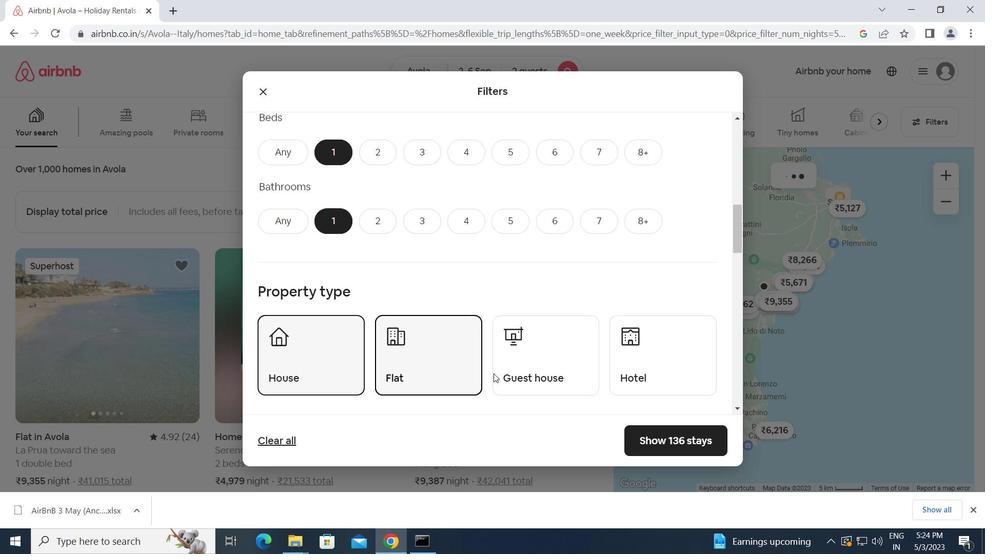 
Action: Mouse pressed left at (546, 374)
Screenshot: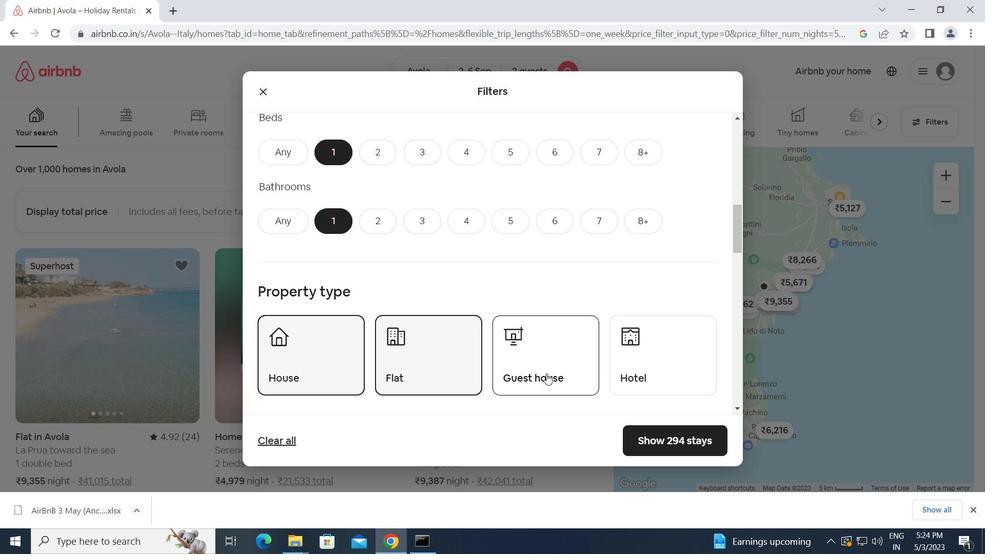 
Action: Mouse moved to (702, 357)
Screenshot: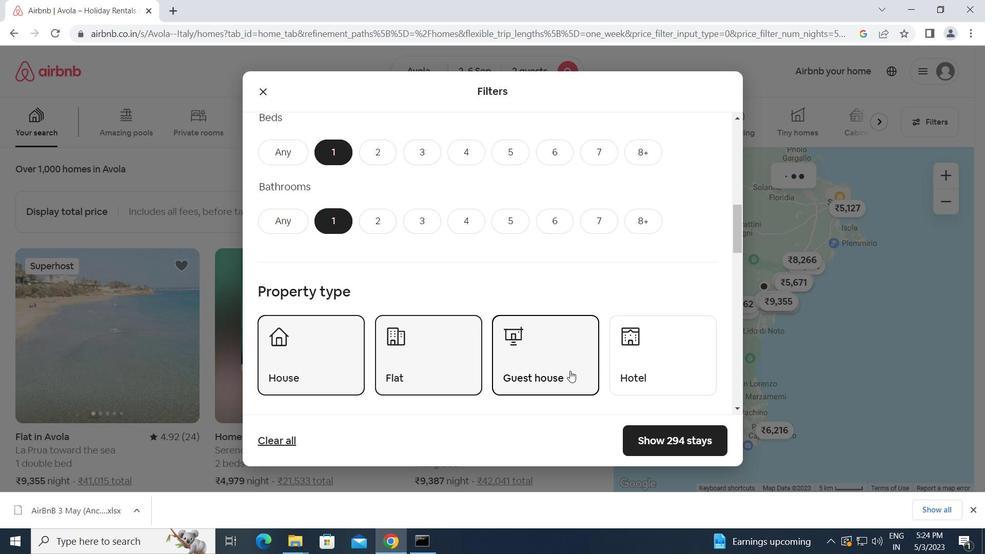 
Action: Mouse pressed left at (702, 357)
Screenshot: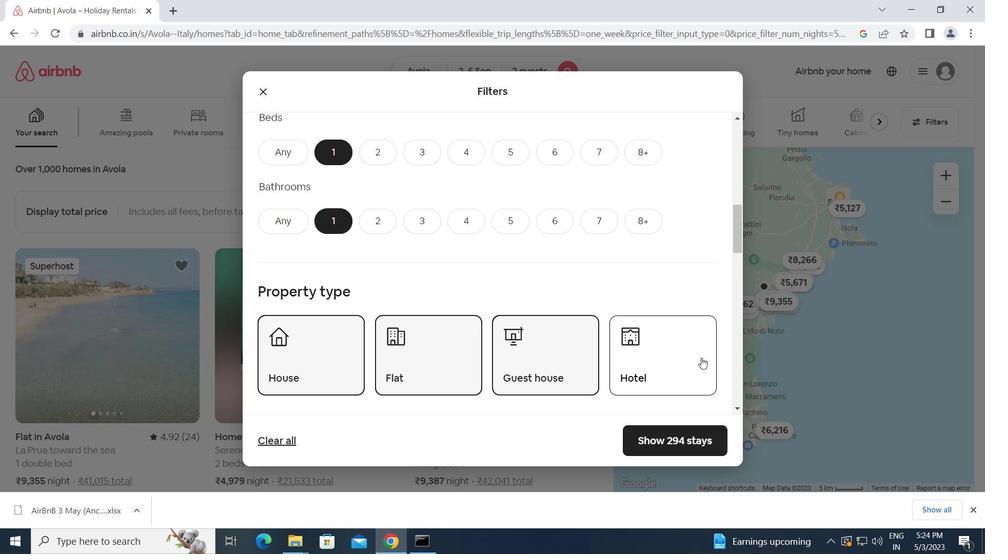 
Action: Mouse moved to (543, 370)
Screenshot: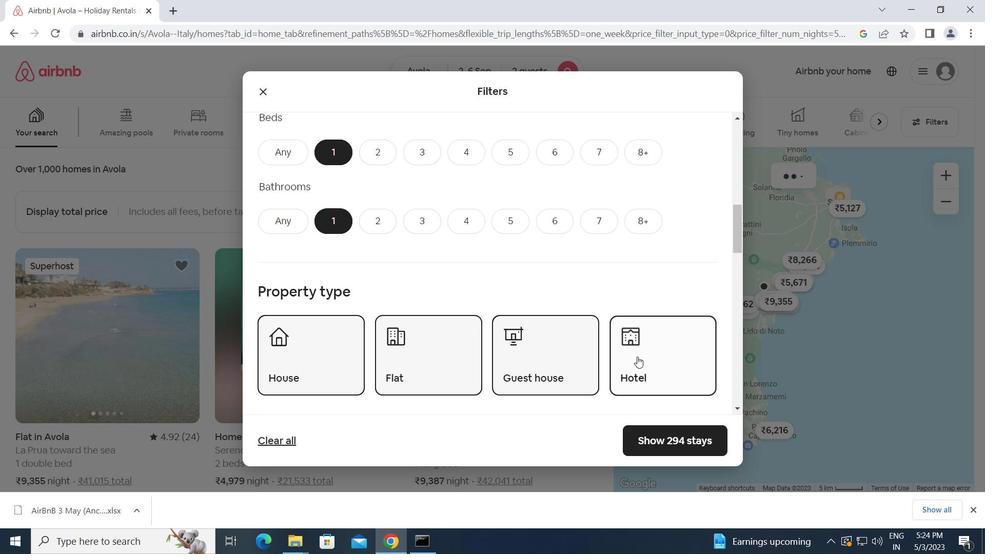 
Action: Mouse scrolled (543, 370) with delta (0, 0)
Screenshot: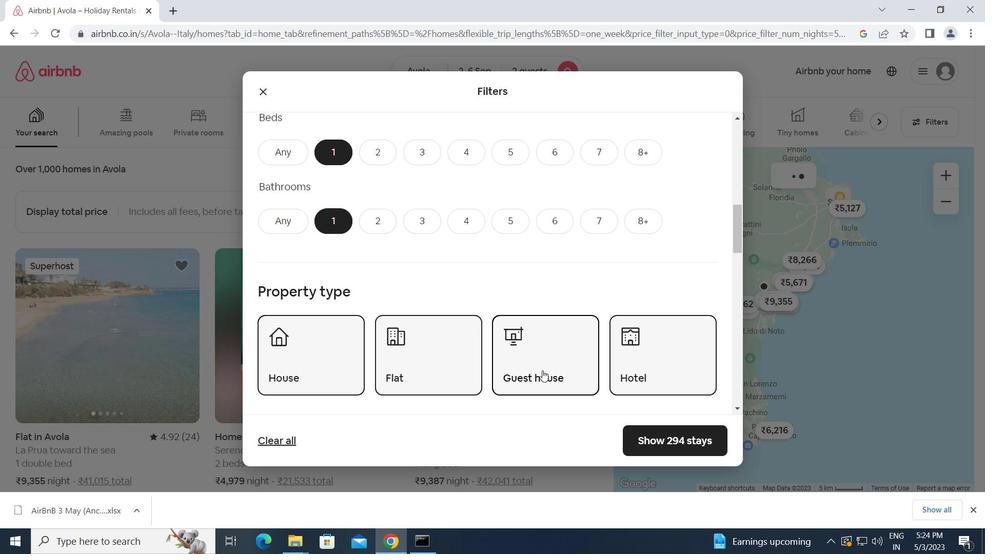 
Action: Mouse scrolled (543, 370) with delta (0, 0)
Screenshot: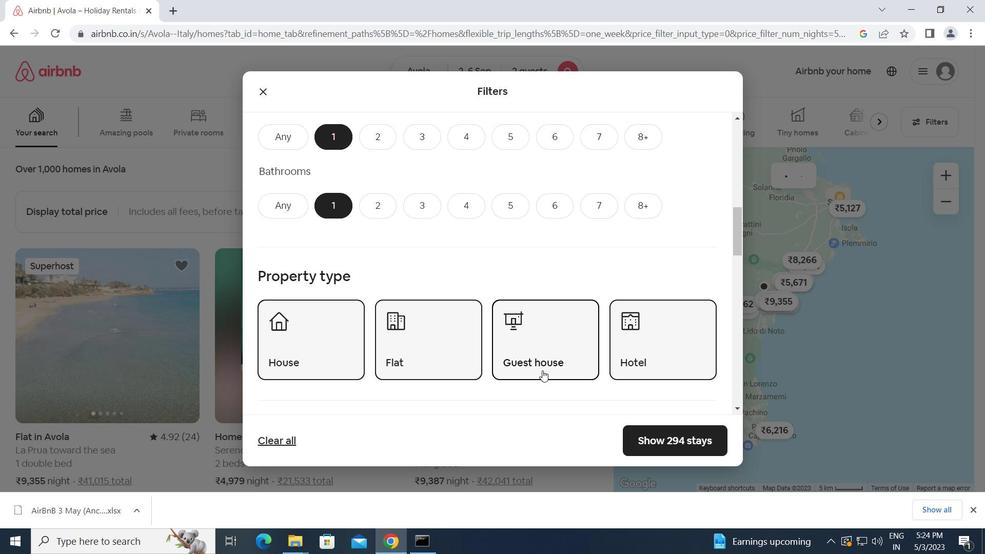 
Action: Mouse scrolled (543, 370) with delta (0, 0)
Screenshot: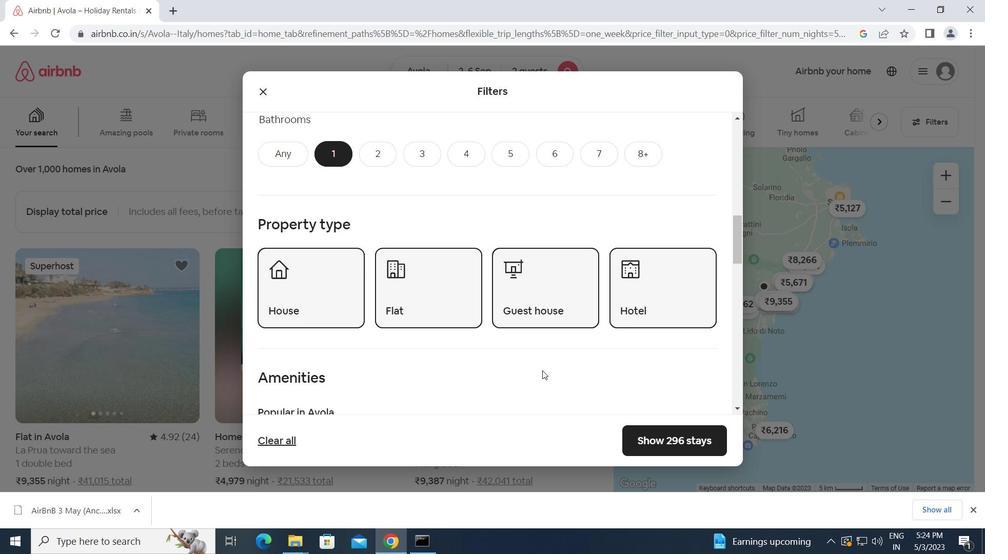 
Action: Mouse scrolled (543, 370) with delta (0, 0)
Screenshot: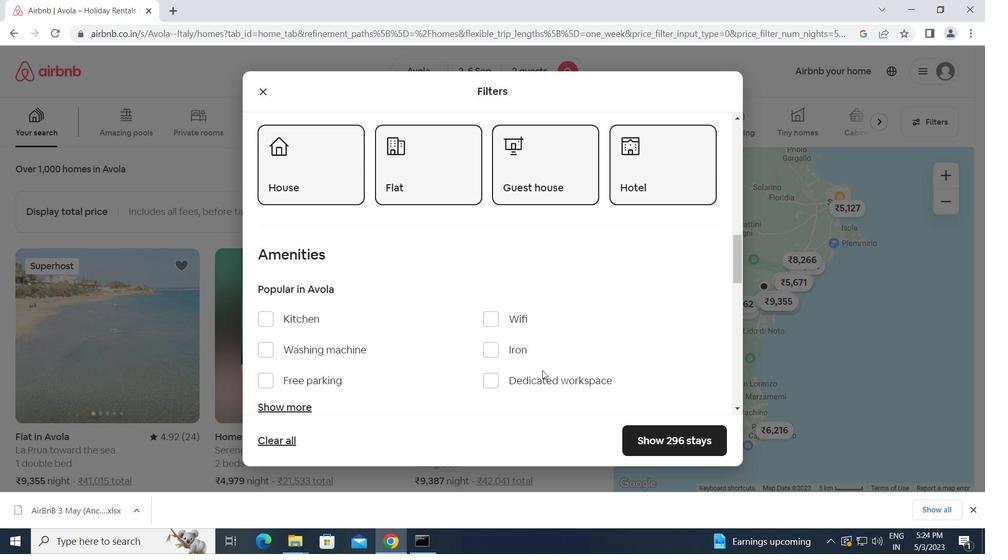 
Action: Mouse scrolled (543, 371) with delta (0, 0)
Screenshot: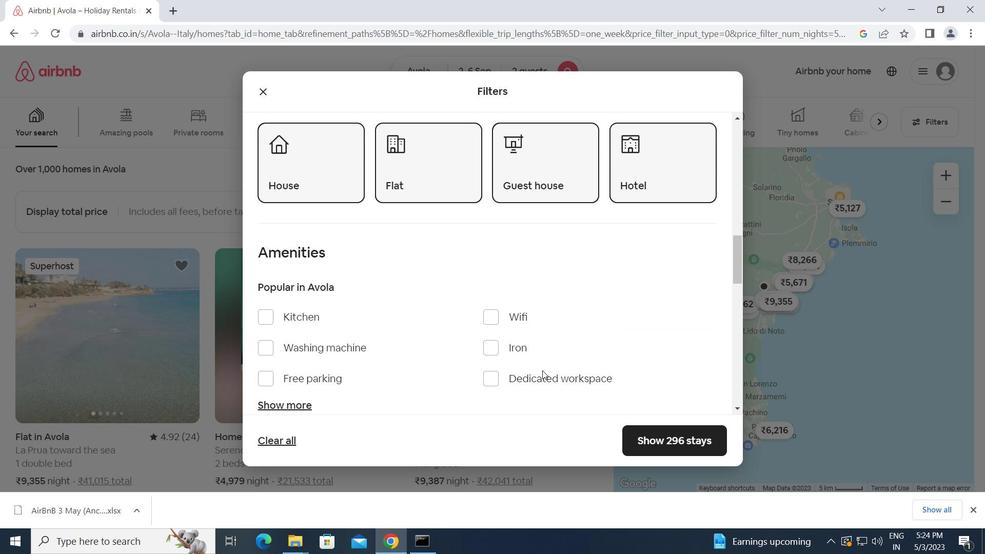 
Action: Mouse moved to (469, 362)
Screenshot: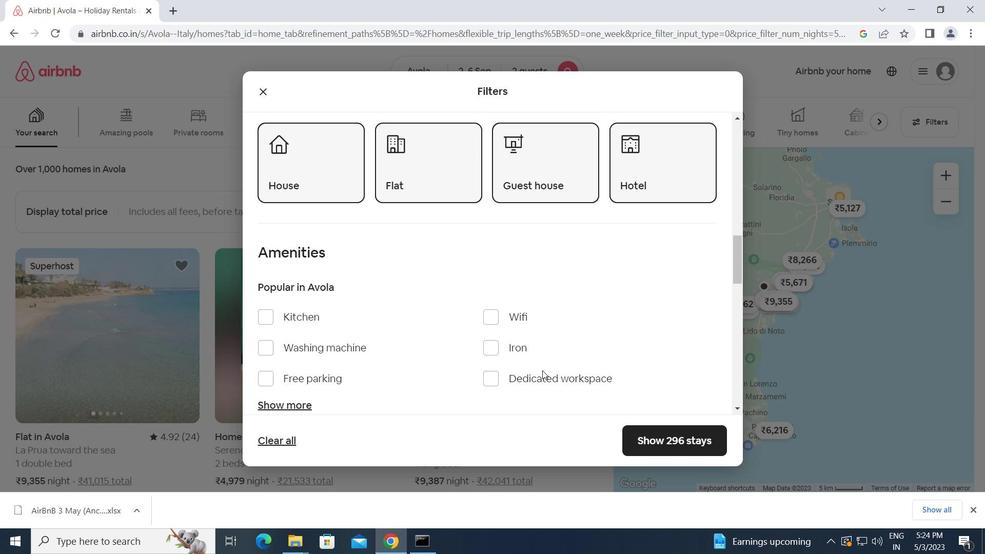 
Action: Mouse scrolled (469, 362) with delta (0, 0)
Screenshot: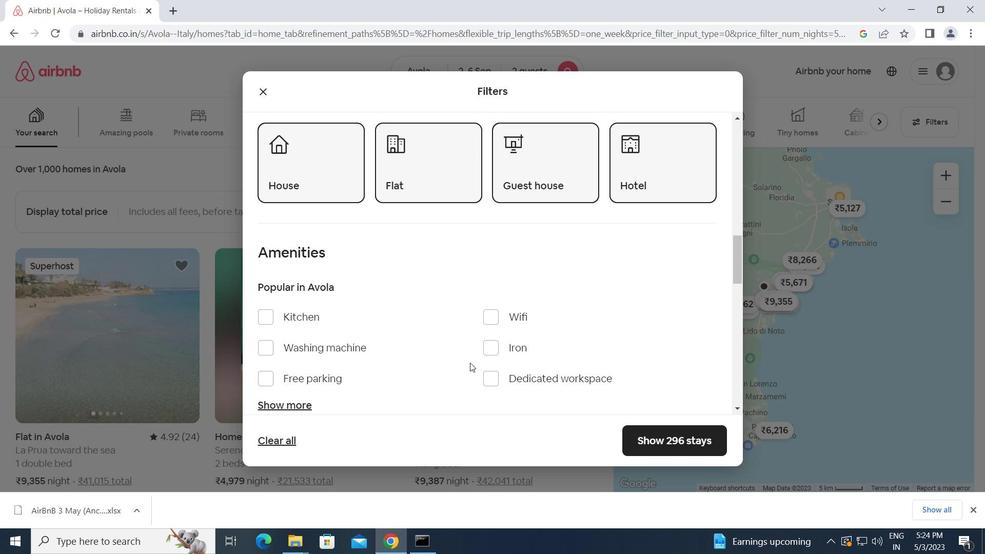 
Action: Mouse scrolled (469, 362) with delta (0, 0)
Screenshot: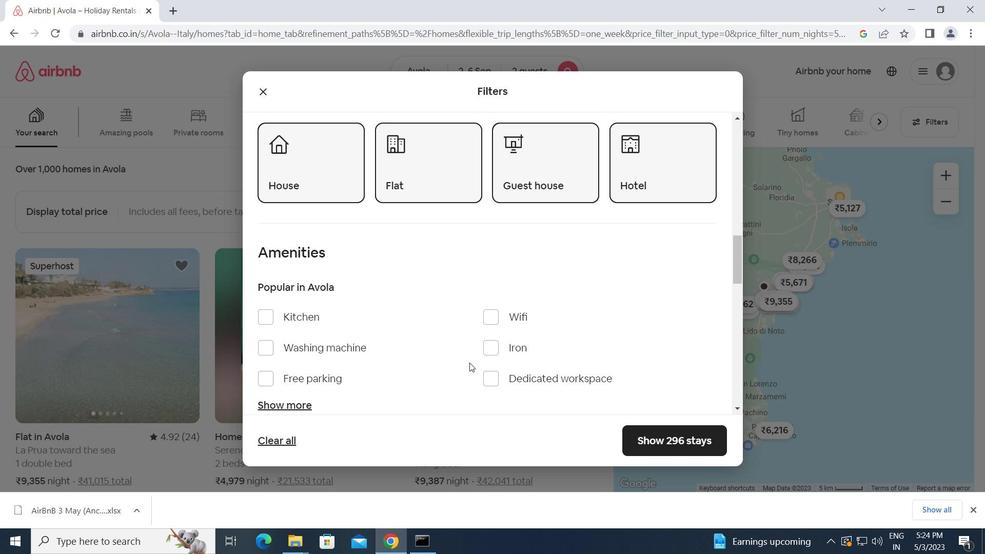 
Action: Mouse scrolled (469, 362) with delta (0, 0)
Screenshot: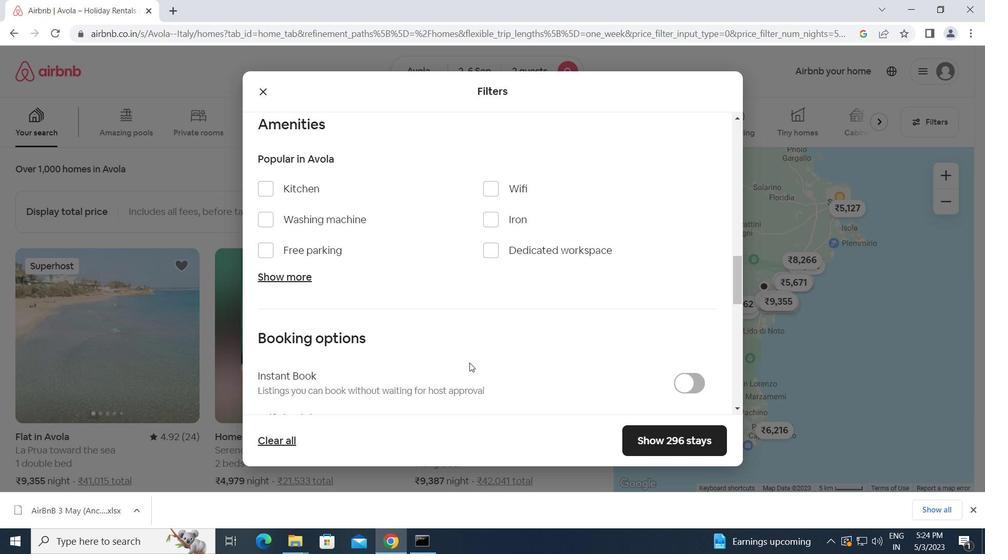 
Action: Mouse moved to (679, 356)
Screenshot: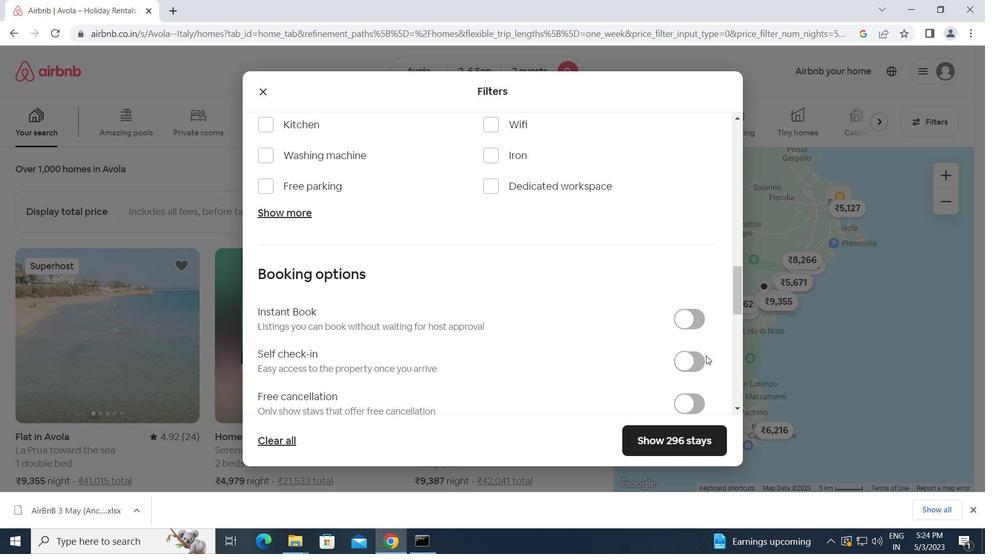 
Action: Mouse pressed left at (679, 356)
Screenshot: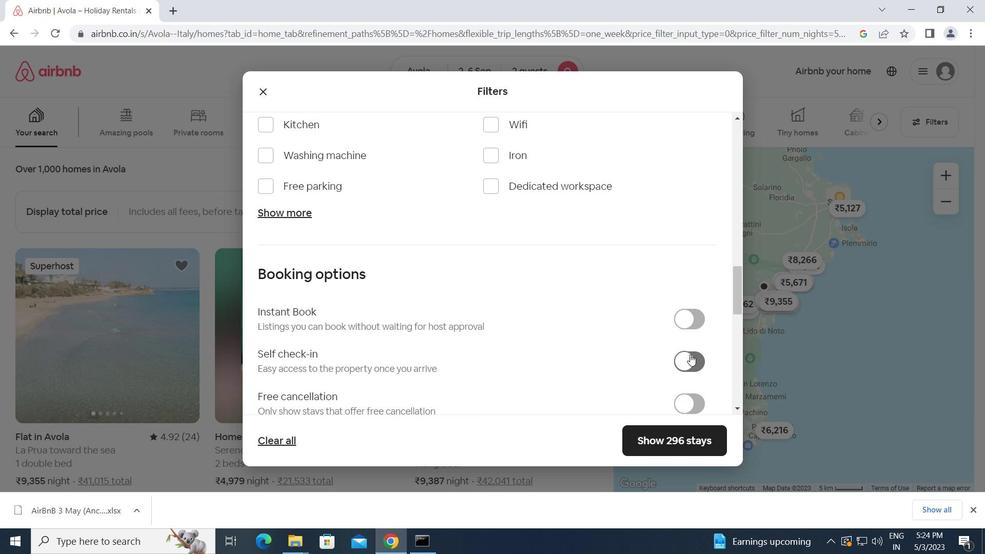 
Action: Mouse moved to (574, 382)
Screenshot: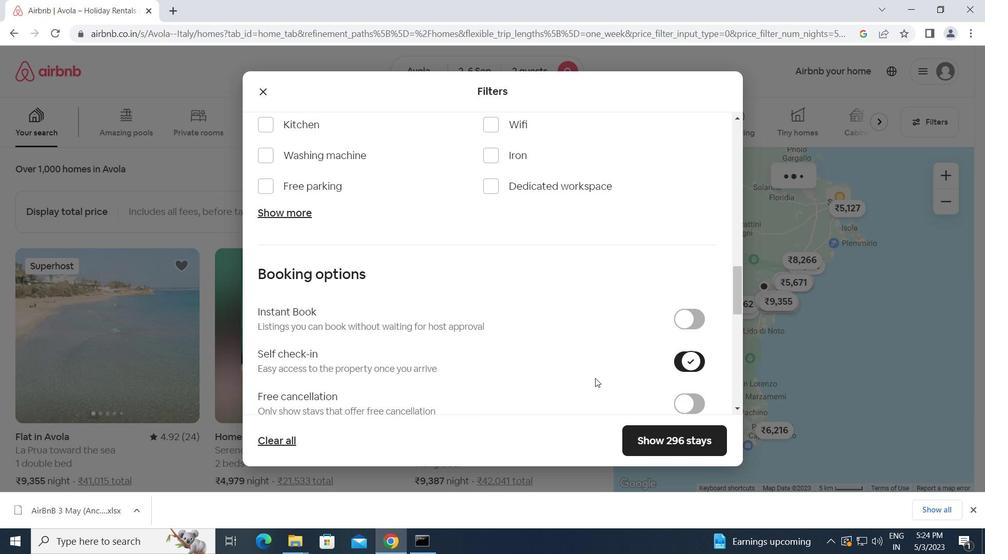 
Action: Mouse scrolled (574, 381) with delta (0, 0)
Screenshot: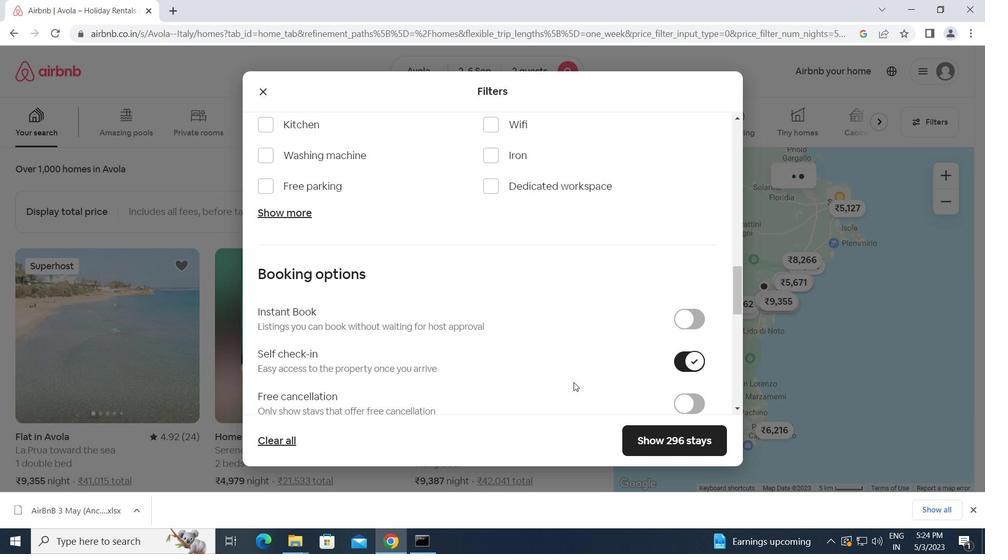 
Action: Mouse scrolled (574, 381) with delta (0, 0)
Screenshot: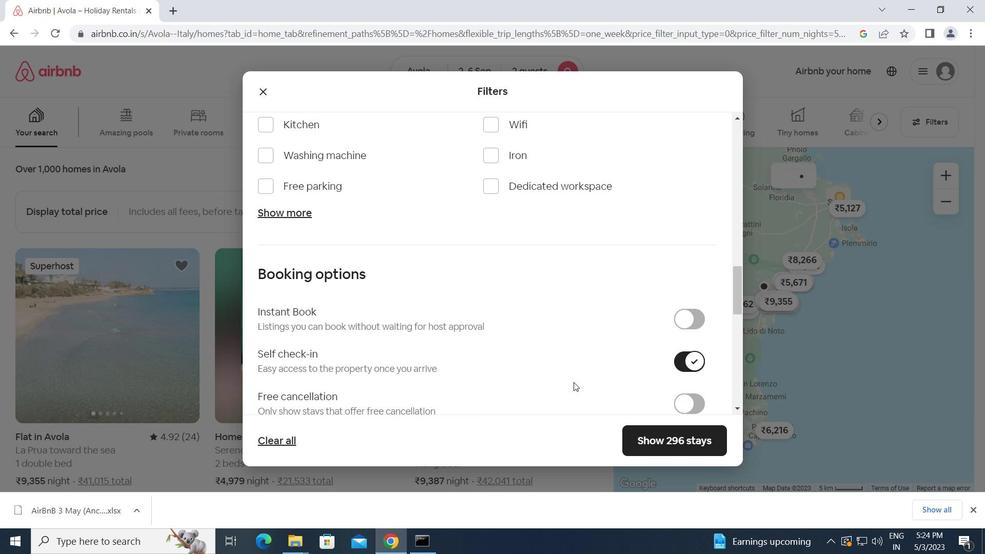 
Action: Mouse scrolled (574, 381) with delta (0, 0)
Screenshot: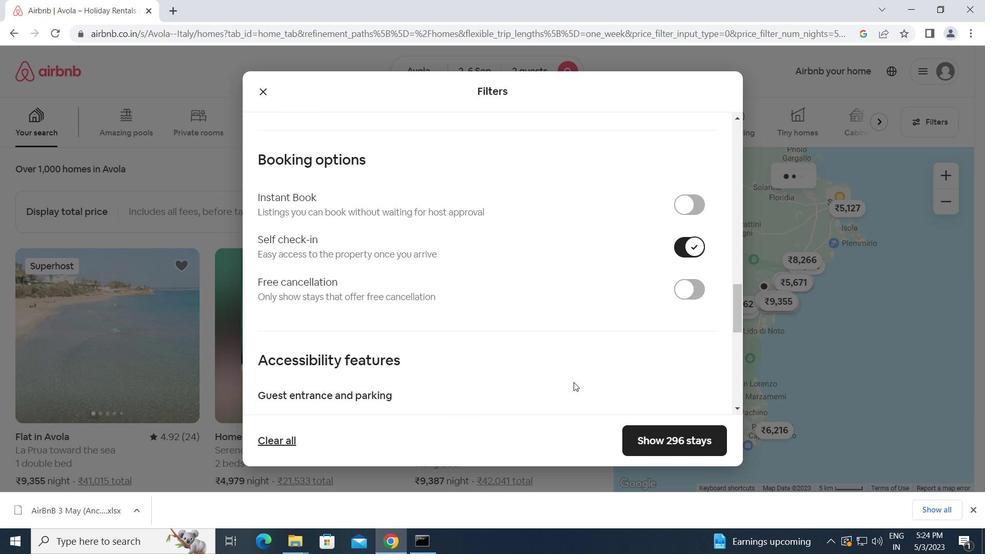
Action: Mouse scrolled (574, 381) with delta (0, 0)
Screenshot: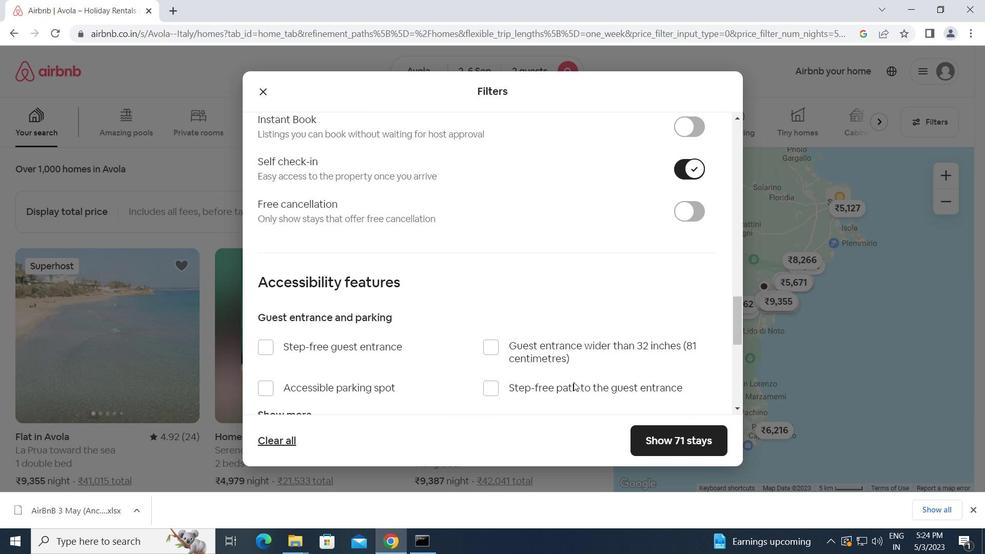 
Action: Mouse scrolled (574, 381) with delta (0, 0)
Screenshot: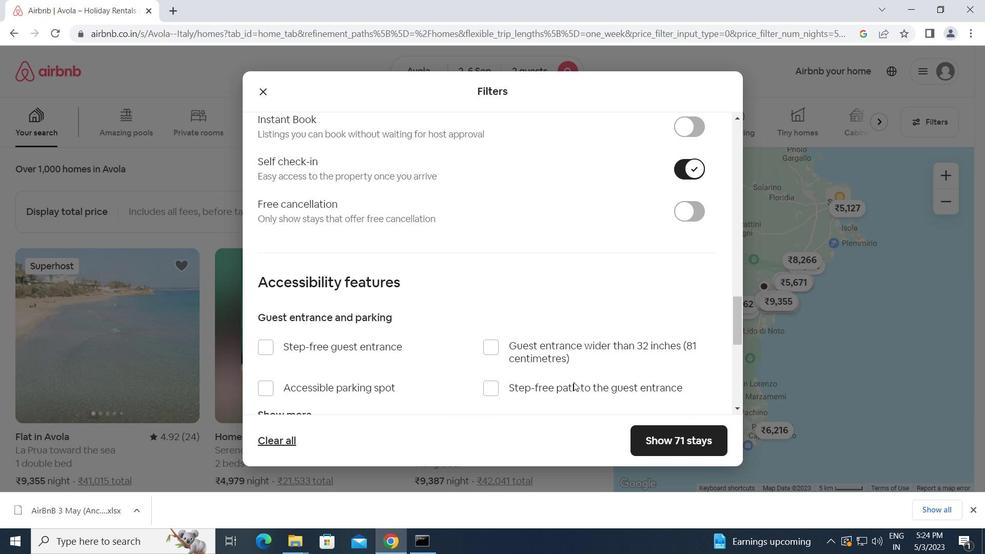 
Action: Mouse scrolled (574, 381) with delta (0, 0)
Screenshot: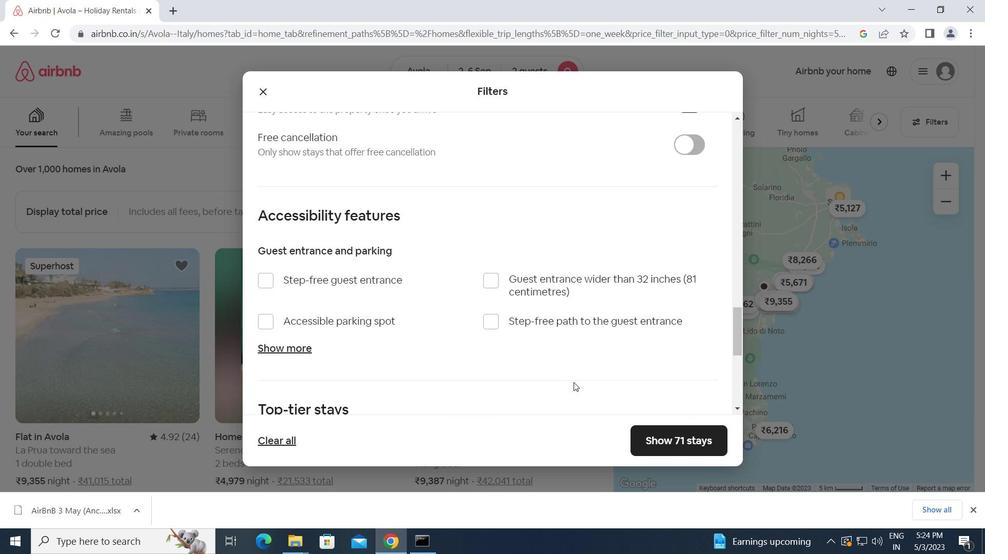 
Action: Mouse scrolled (574, 381) with delta (0, 0)
Screenshot: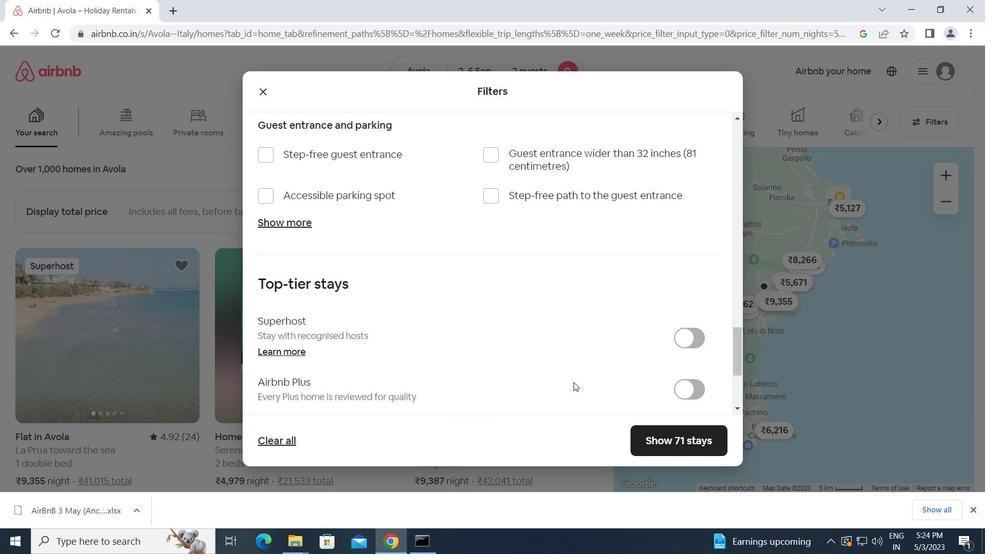 
Action: Mouse scrolled (574, 381) with delta (0, 0)
Screenshot: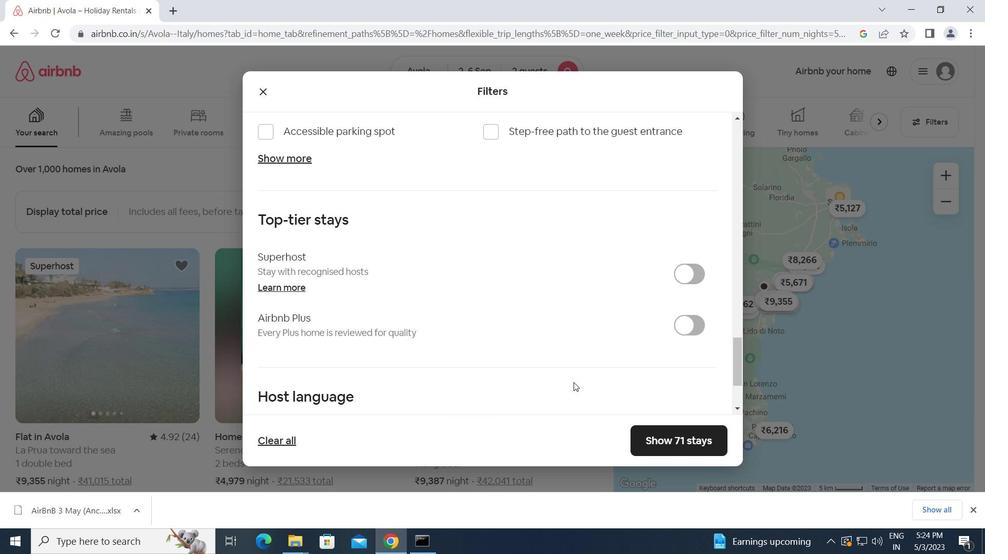 
Action: Mouse scrolled (574, 381) with delta (0, 0)
Screenshot: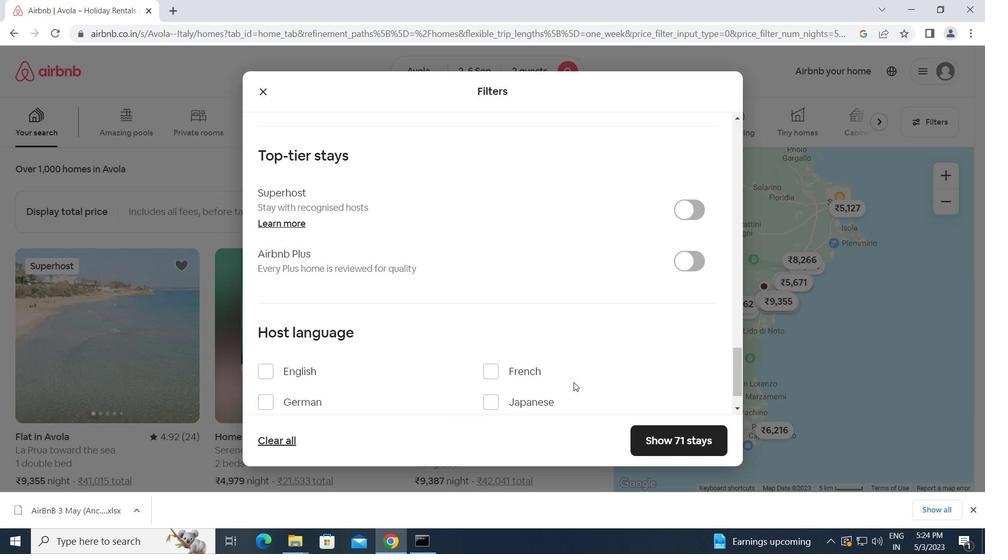 
Action: Mouse moved to (261, 323)
Screenshot: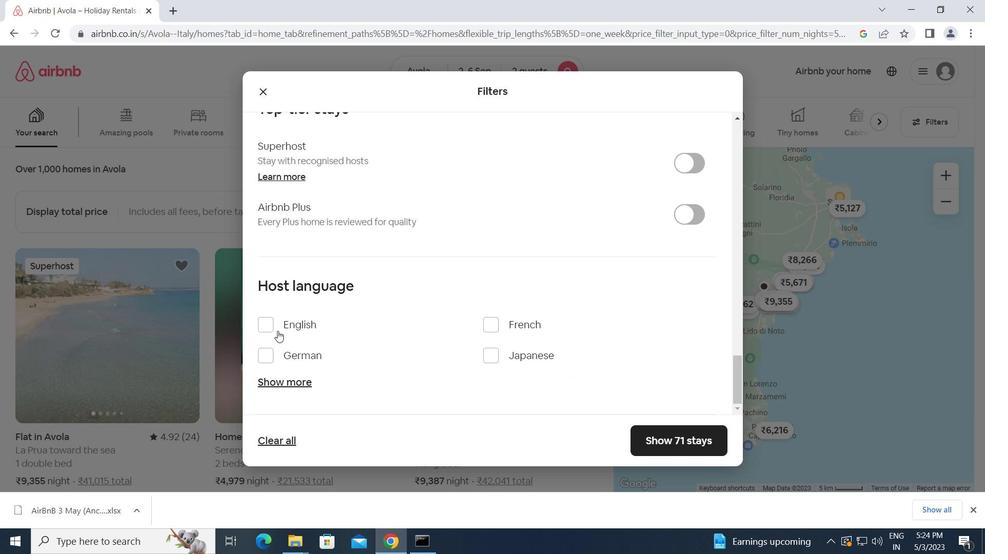 
Action: Mouse pressed left at (261, 323)
Screenshot: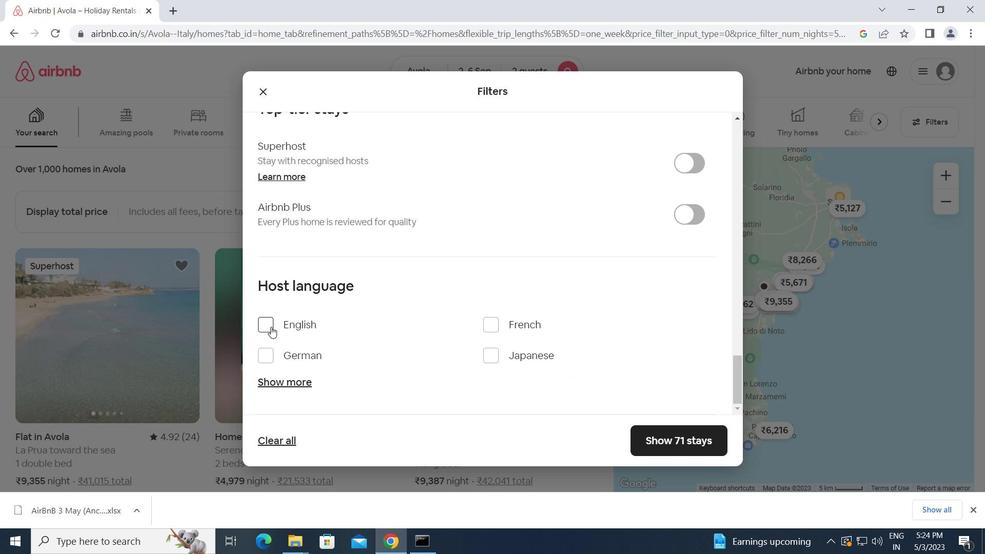 
Action: Mouse moved to (670, 438)
Screenshot: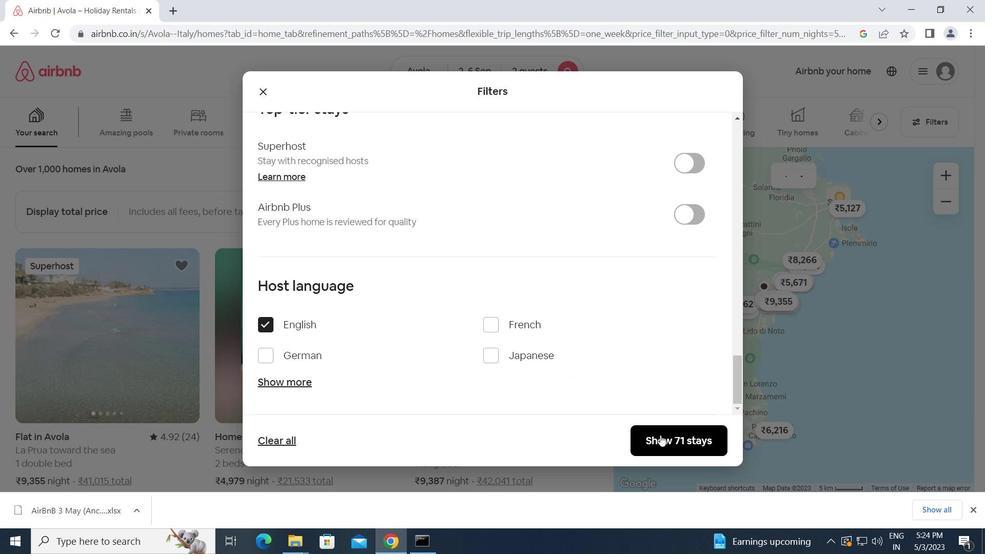 
Action: Mouse pressed left at (670, 438)
Screenshot: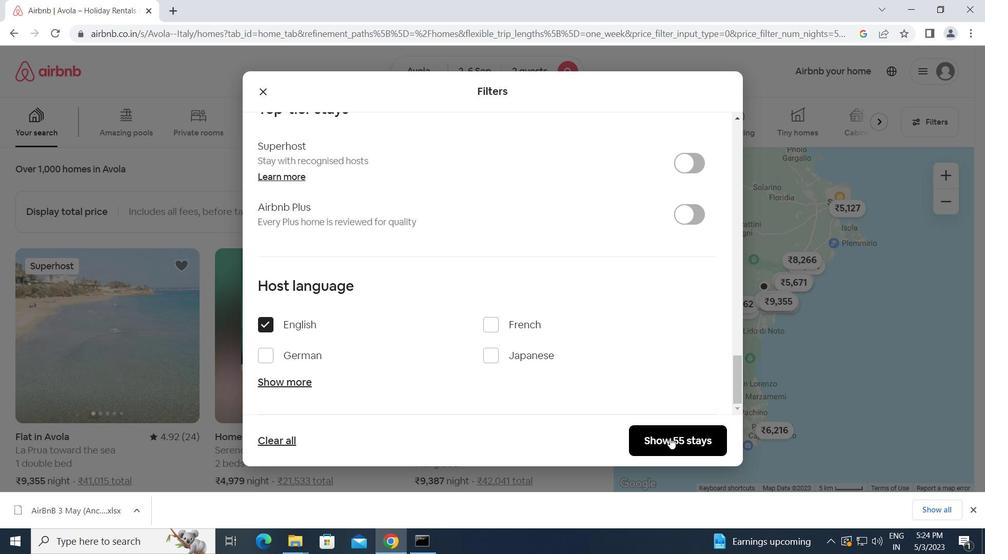 
